 Task: Check the percentage active listings of pond in the last 1 year.
Action: Mouse moved to (1081, 258)
Screenshot: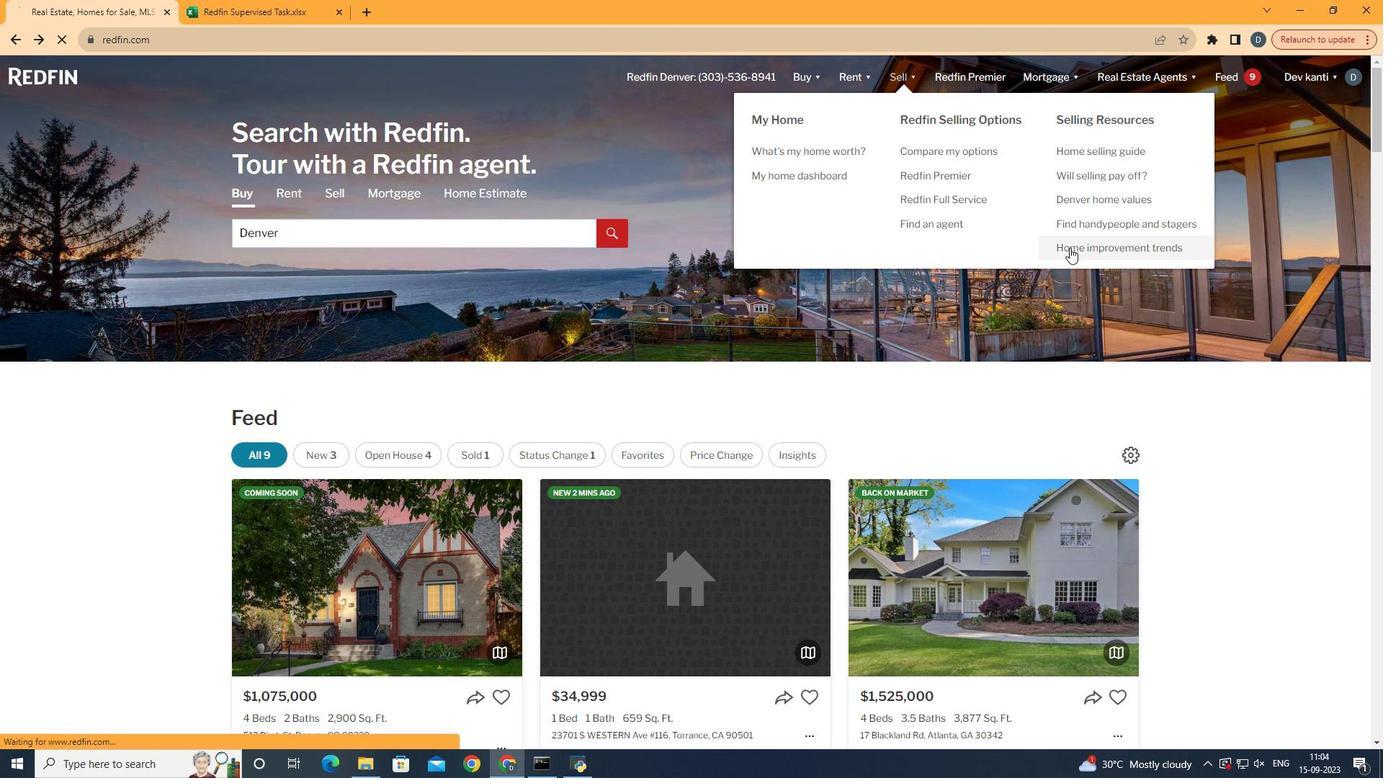 
Action: Mouse pressed left at (1081, 258)
Screenshot: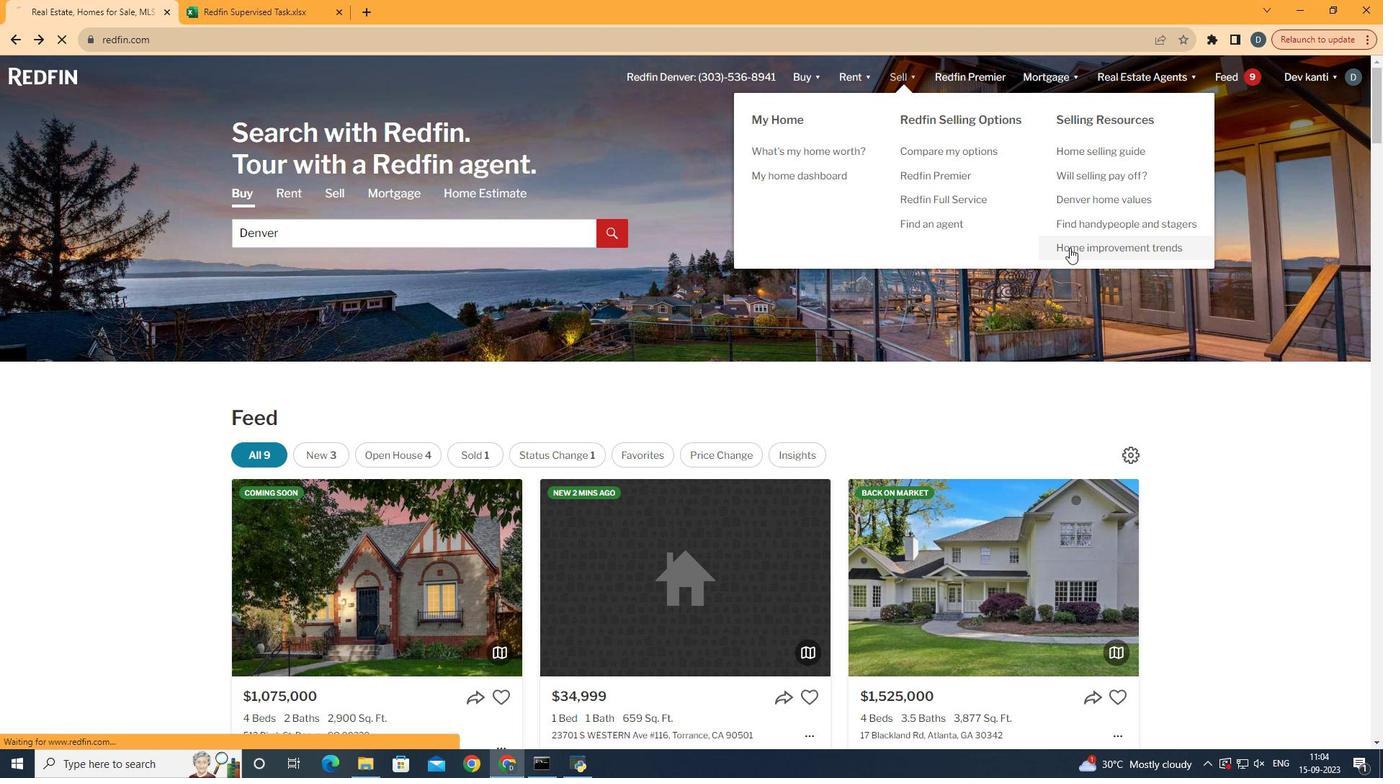 
Action: Mouse moved to (356, 298)
Screenshot: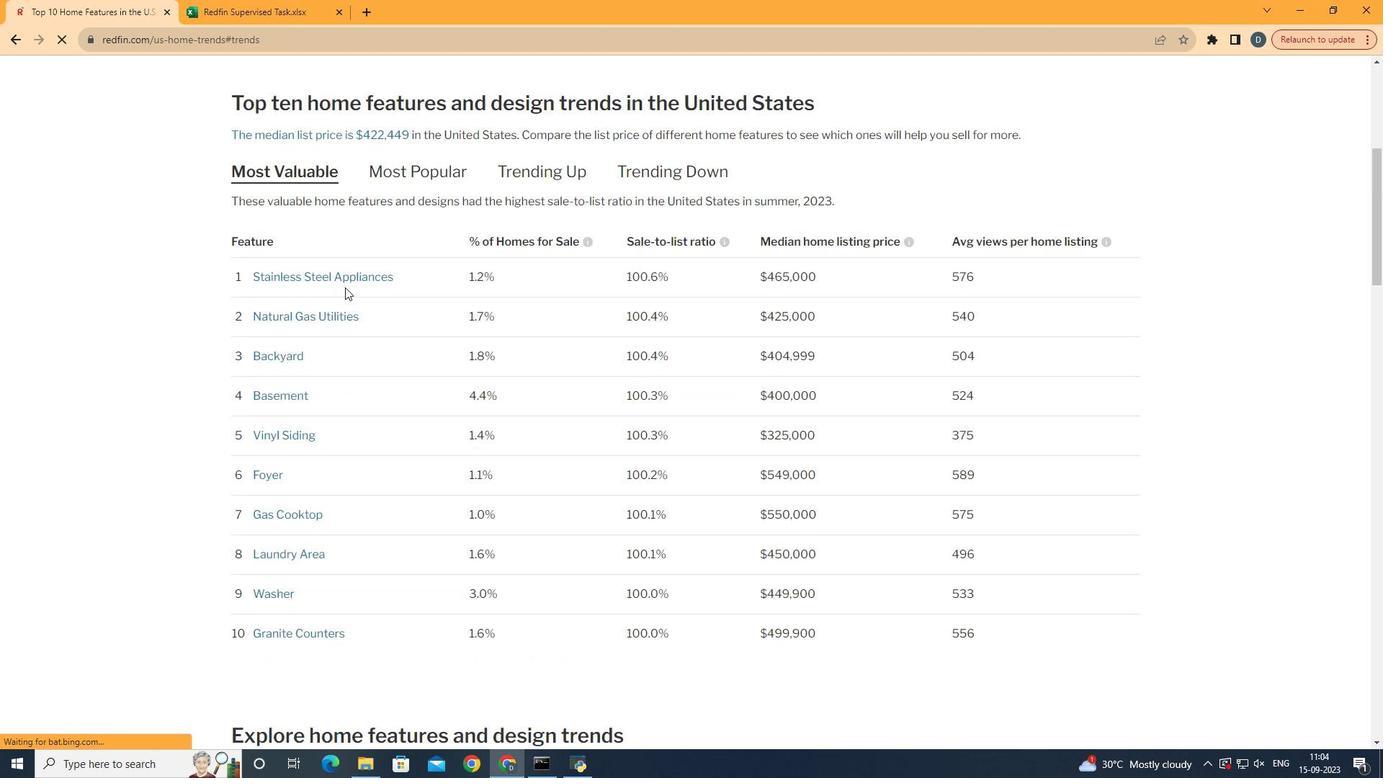 
Action: Mouse pressed left at (356, 298)
Screenshot: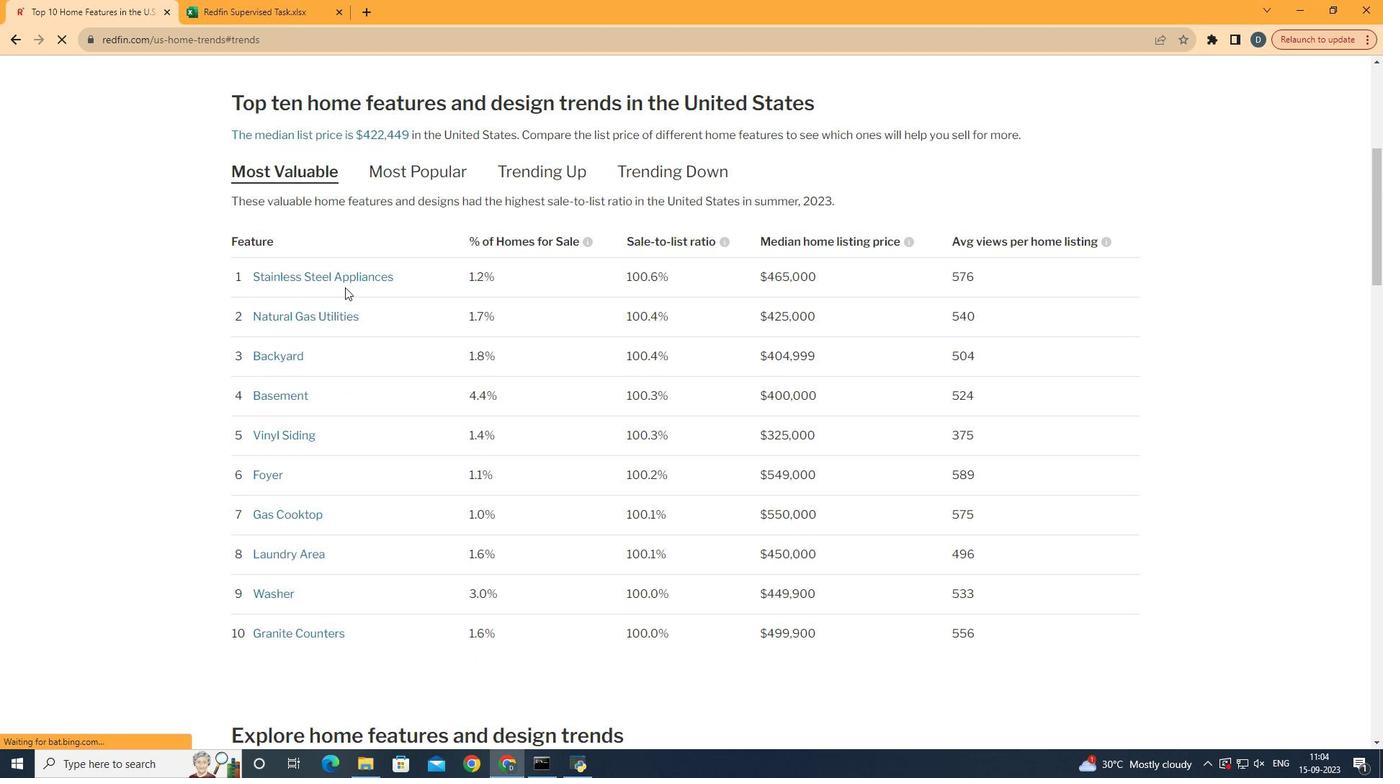 
Action: Mouse moved to (464, 444)
Screenshot: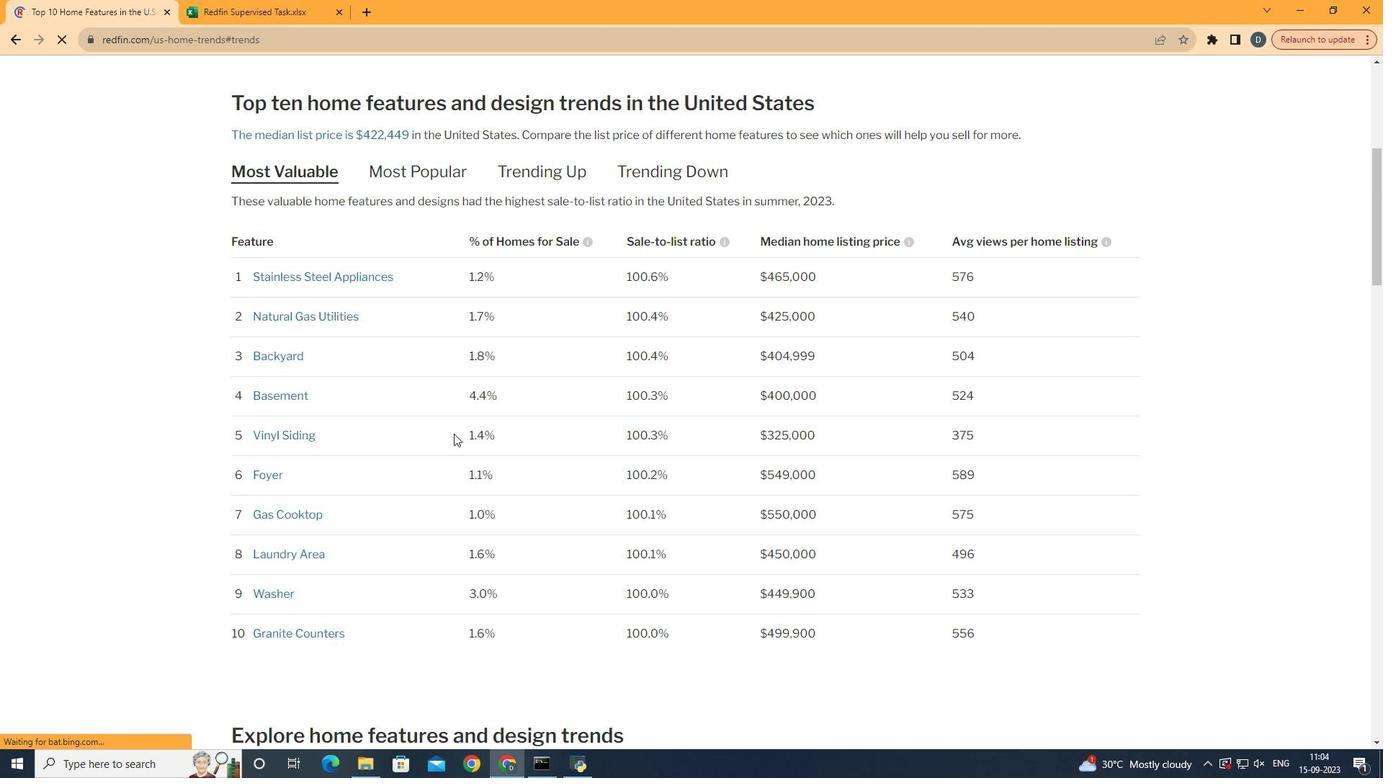 
Action: Mouse scrolled (464, 444) with delta (0, 0)
Screenshot: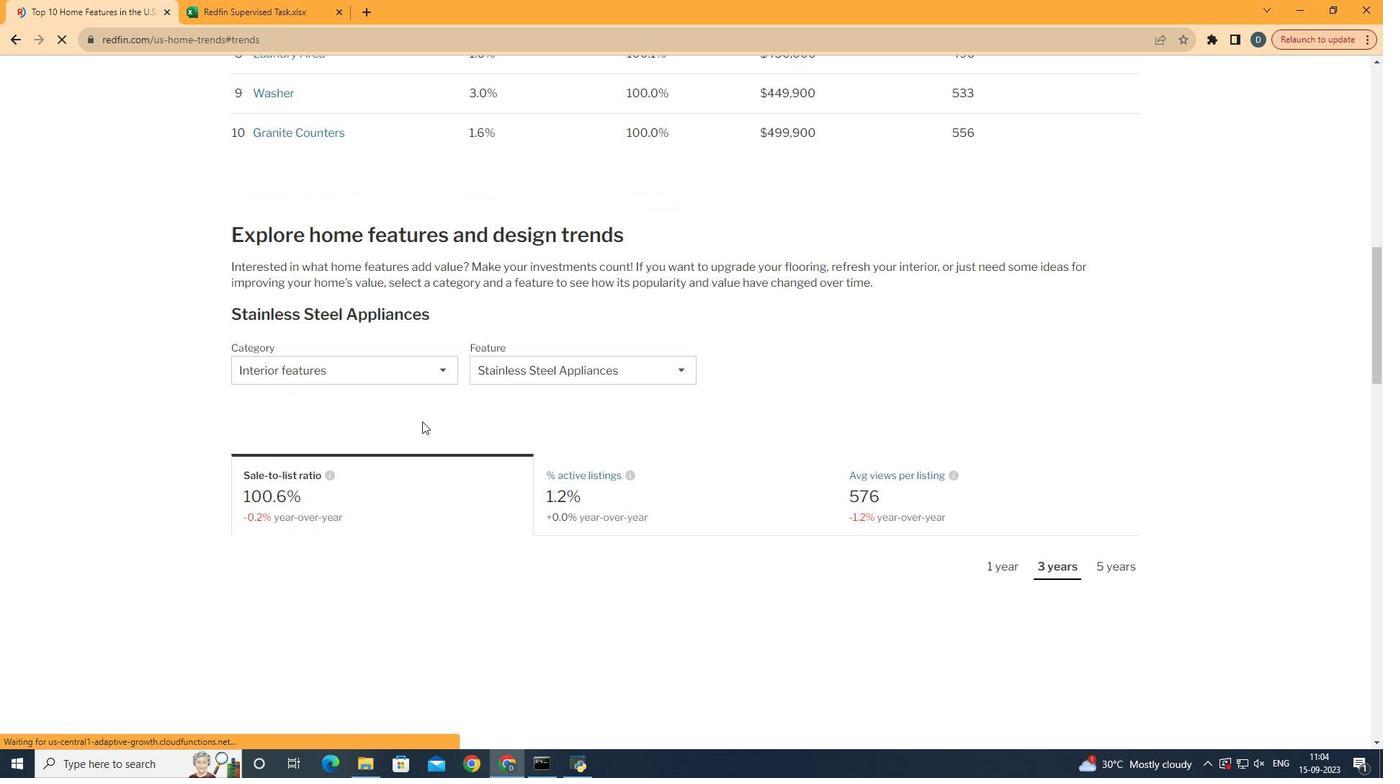 
Action: Mouse scrolled (464, 444) with delta (0, 0)
Screenshot: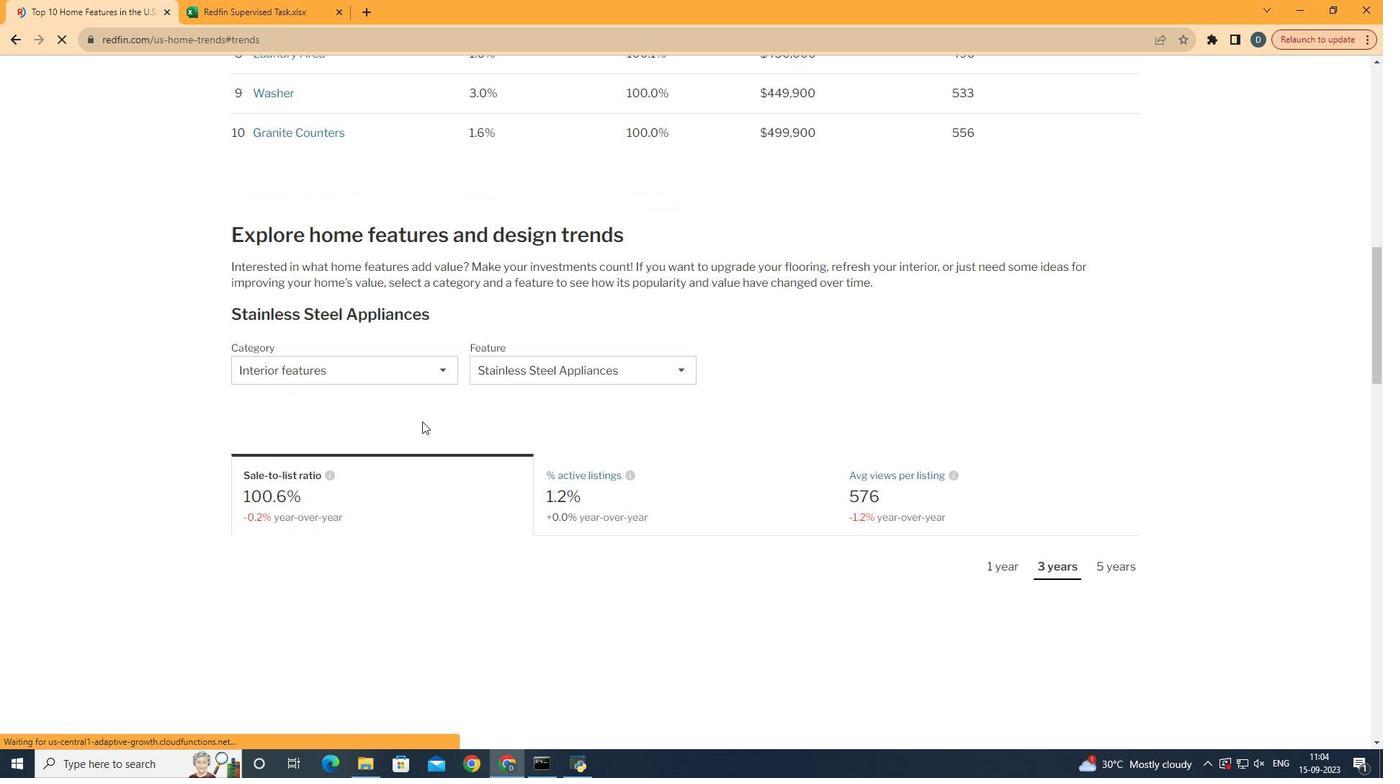 
Action: Mouse moved to (466, 444)
Screenshot: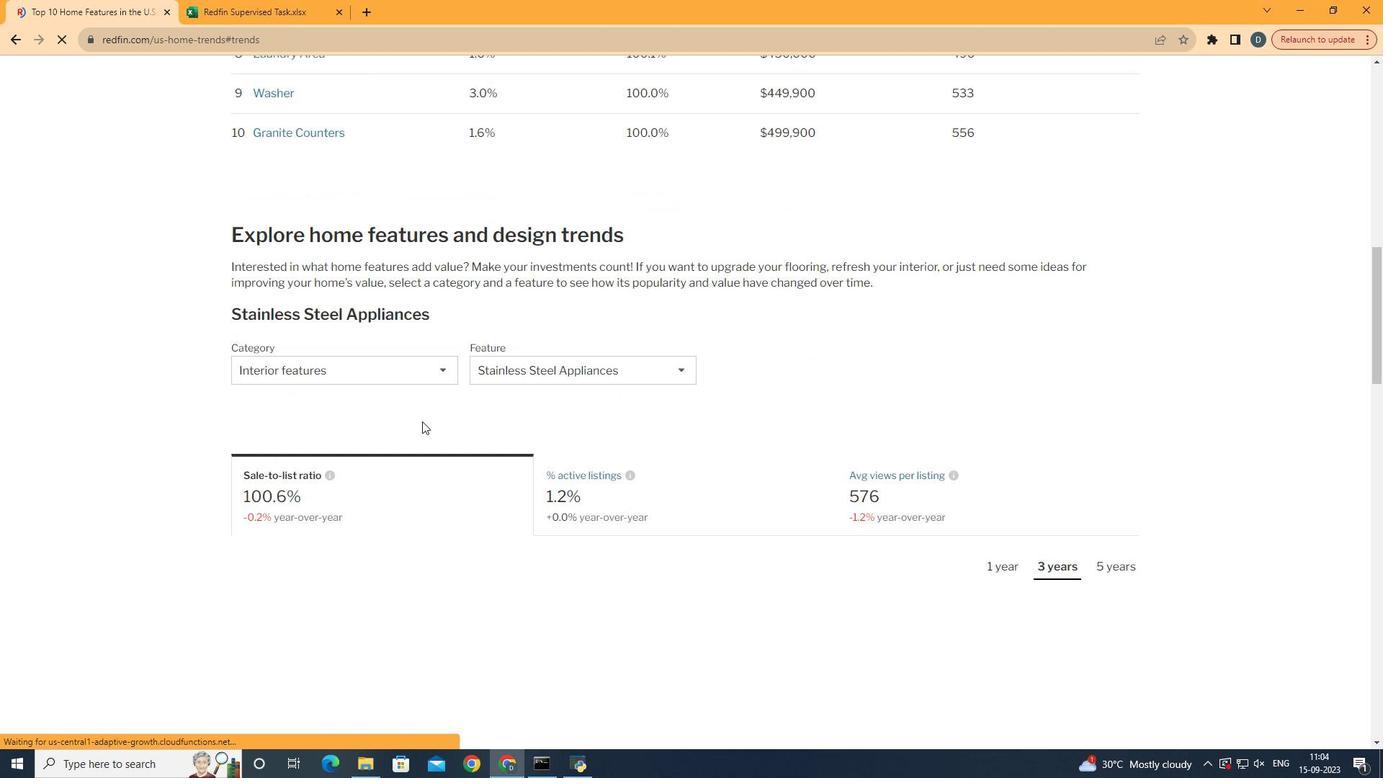 
Action: Mouse scrolled (466, 444) with delta (0, 0)
Screenshot: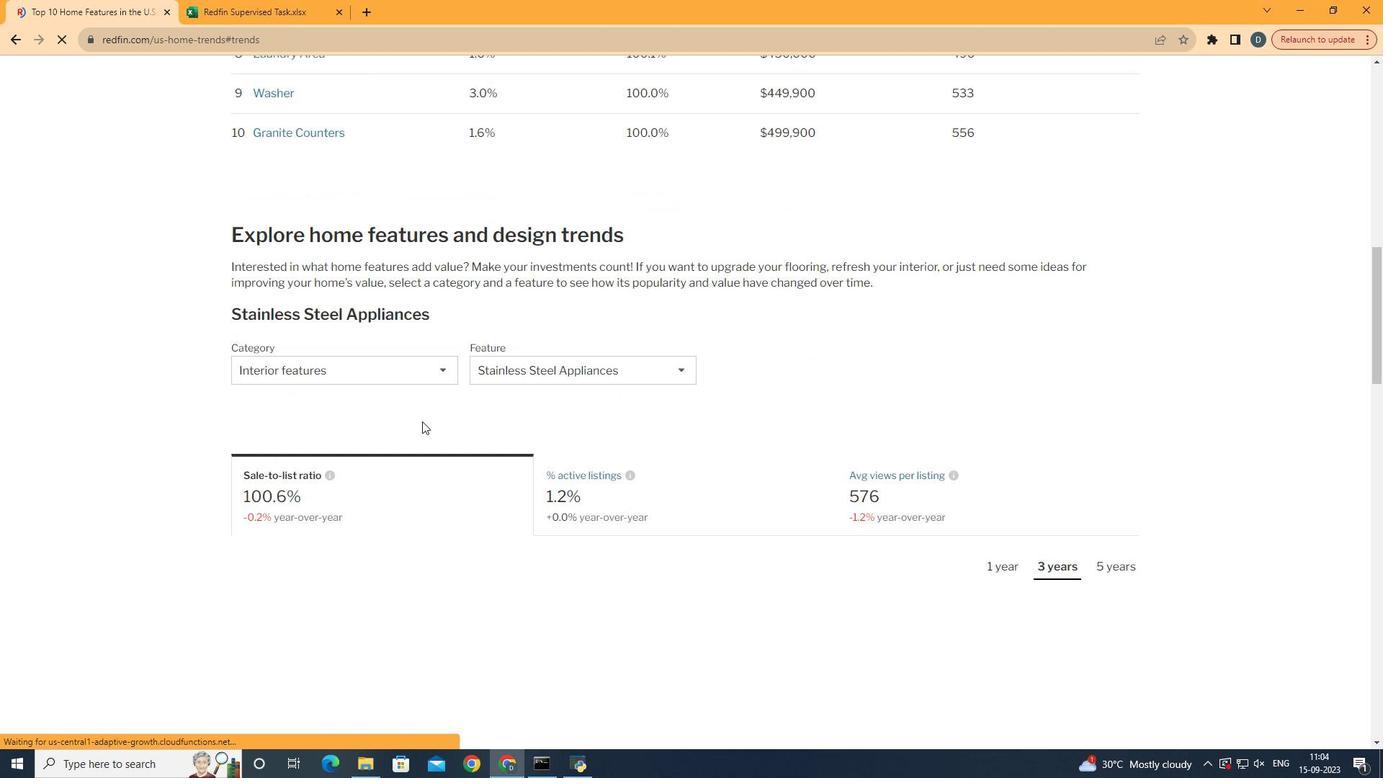 
Action: Mouse moved to (466, 444)
Screenshot: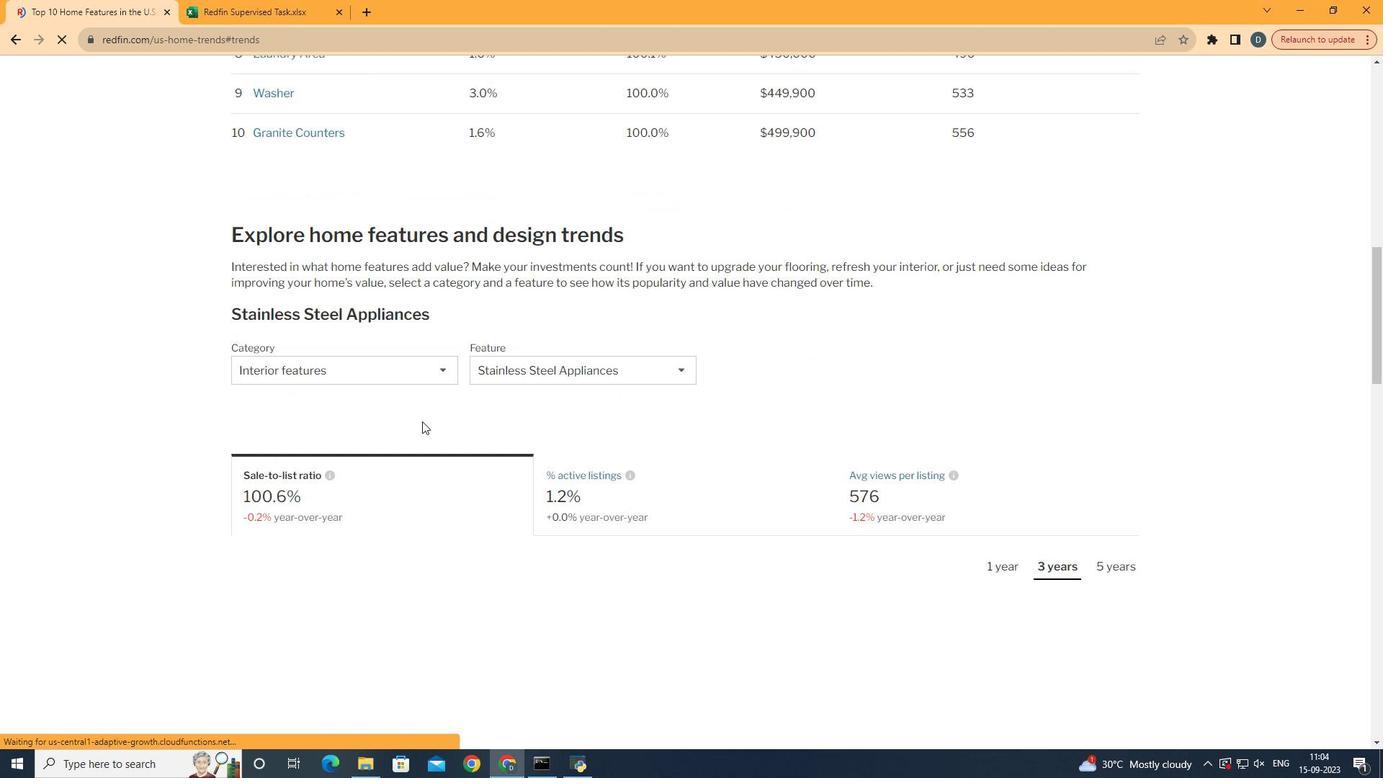 
Action: Mouse scrolled (466, 444) with delta (0, 0)
Screenshot: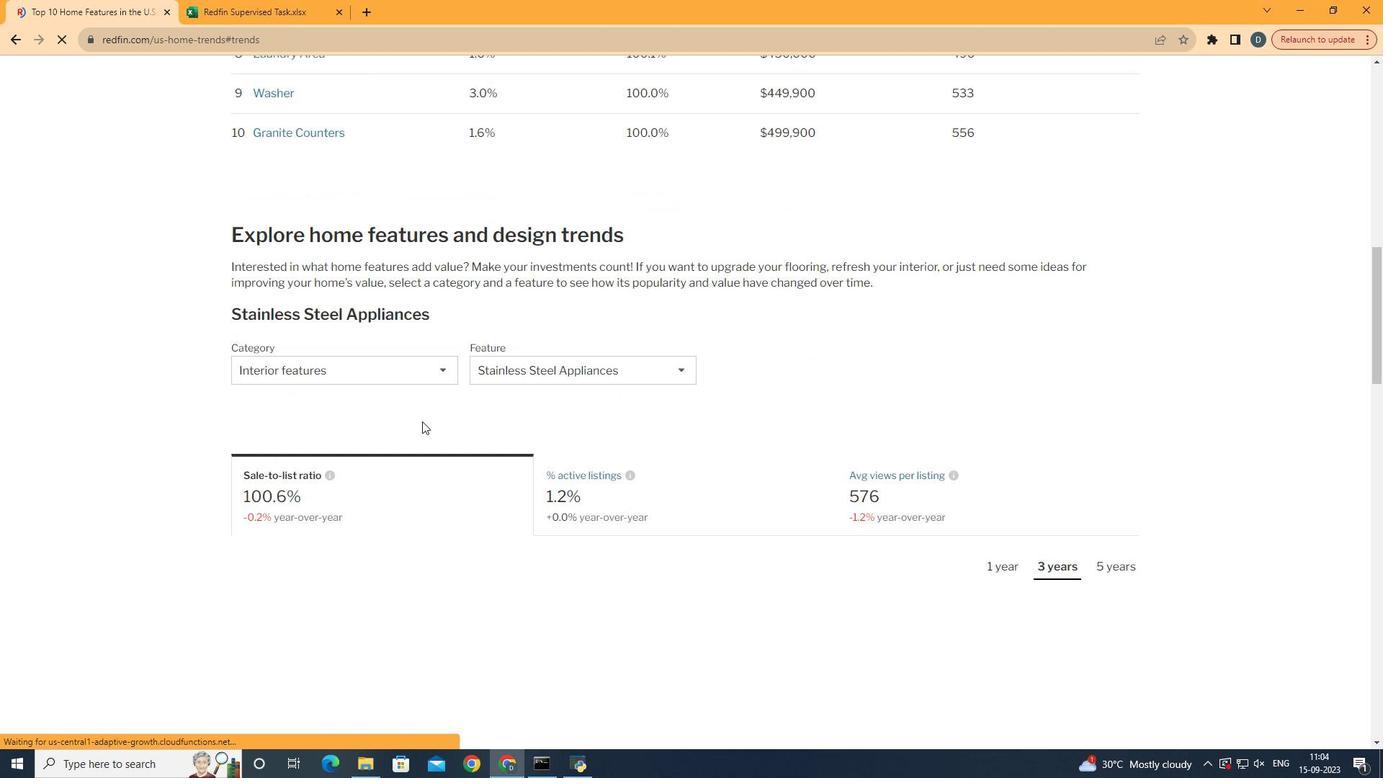 
Action: Mouse scrolled (466, 444) with delta (0, 0)
Screenshot: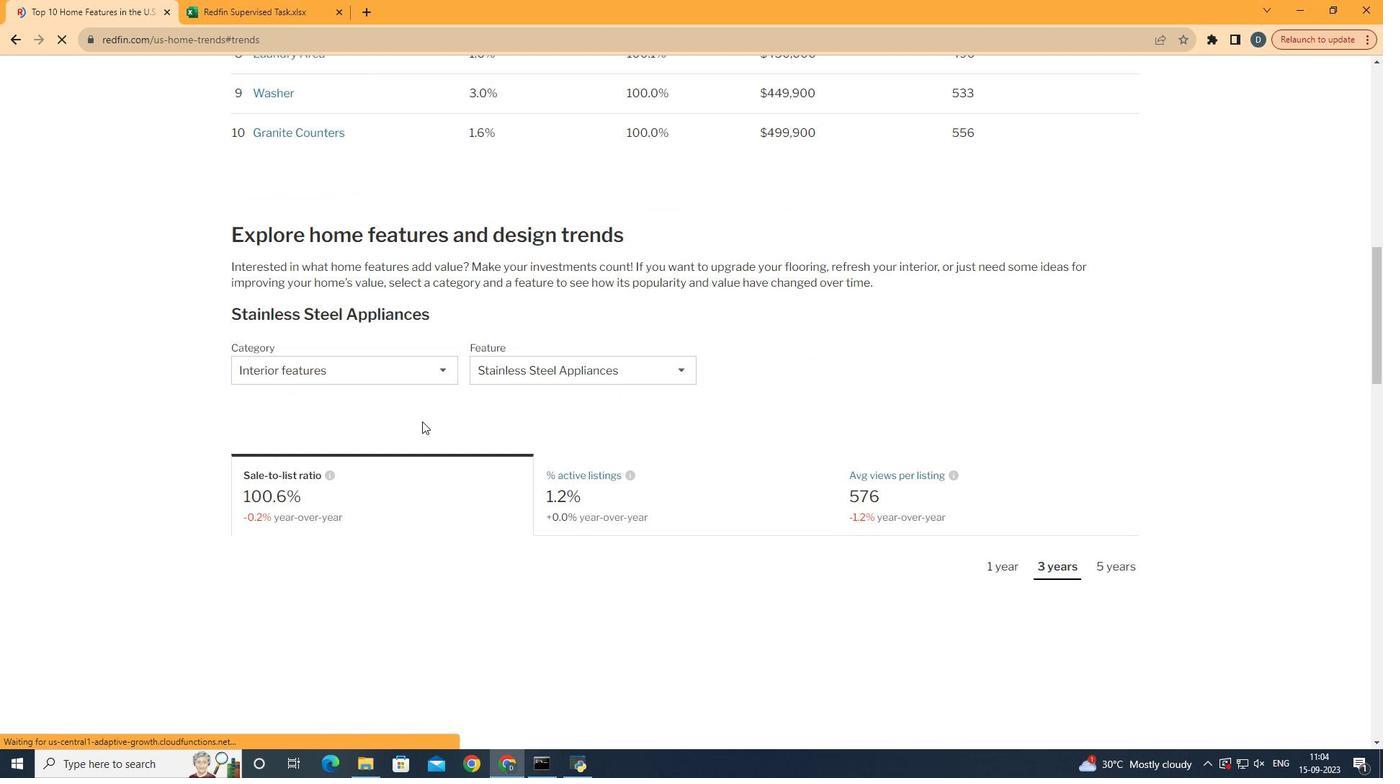 
Action: Mouse scrolled (466, 444) with delta (0, 0)
Screenshot: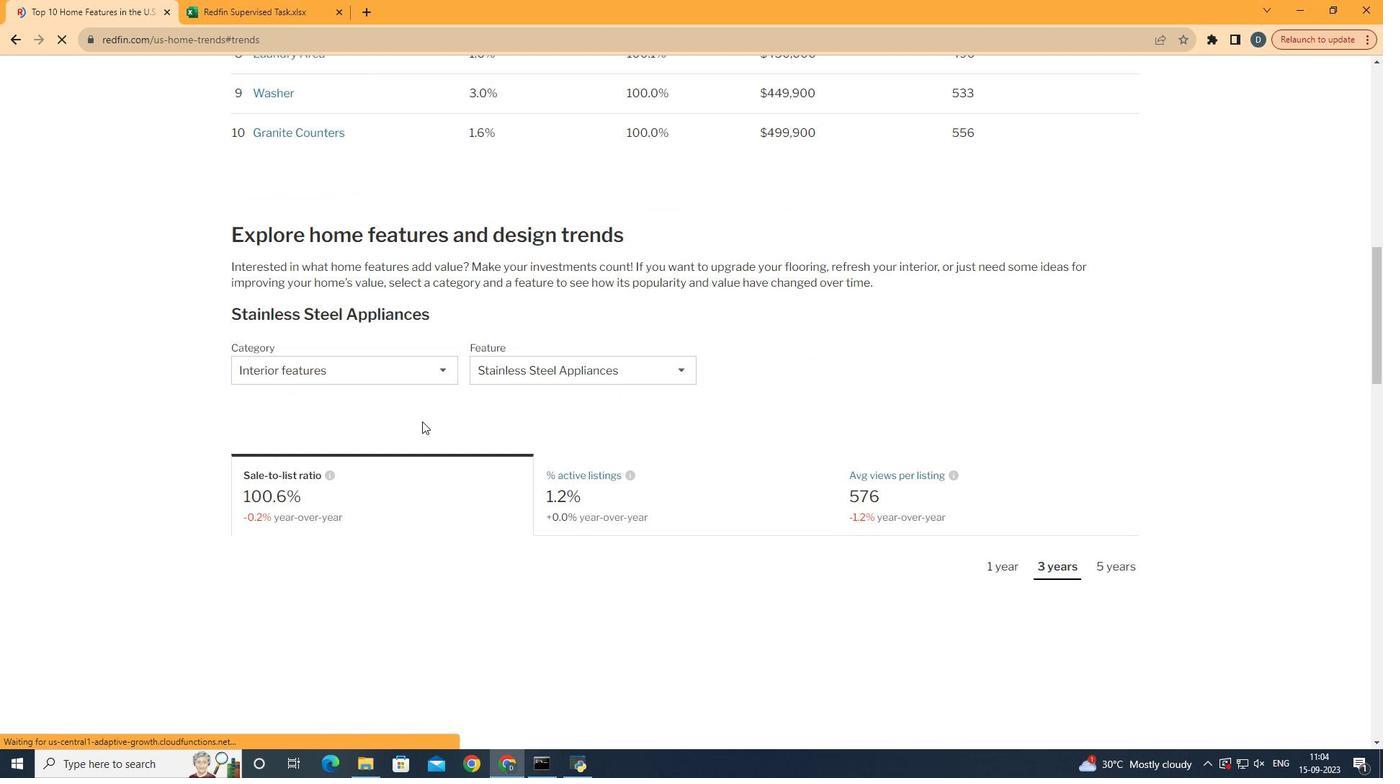 
Action: Mouse scrolled (466, 444) with delta (0, 0)
Screenshot: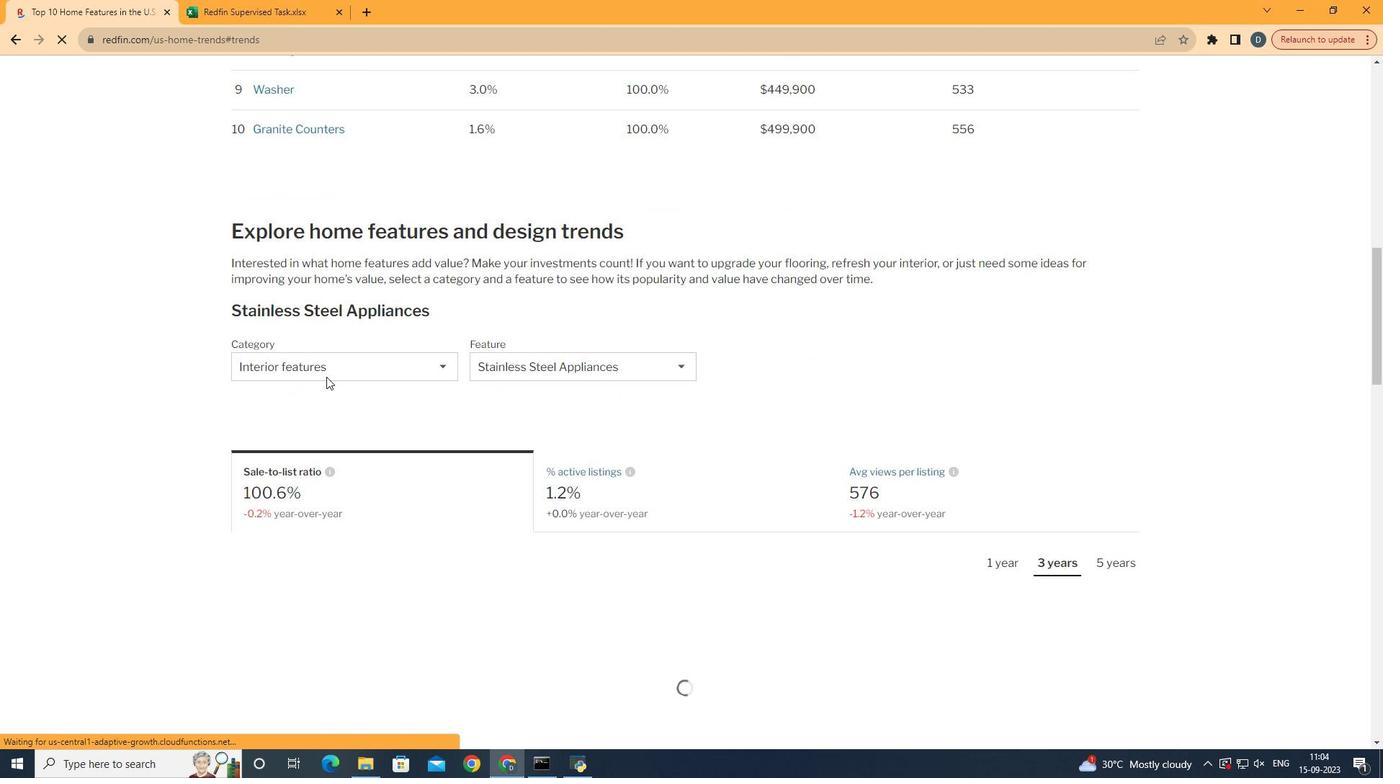 
Action: Mouse moved to (339, 382)
Screenshot: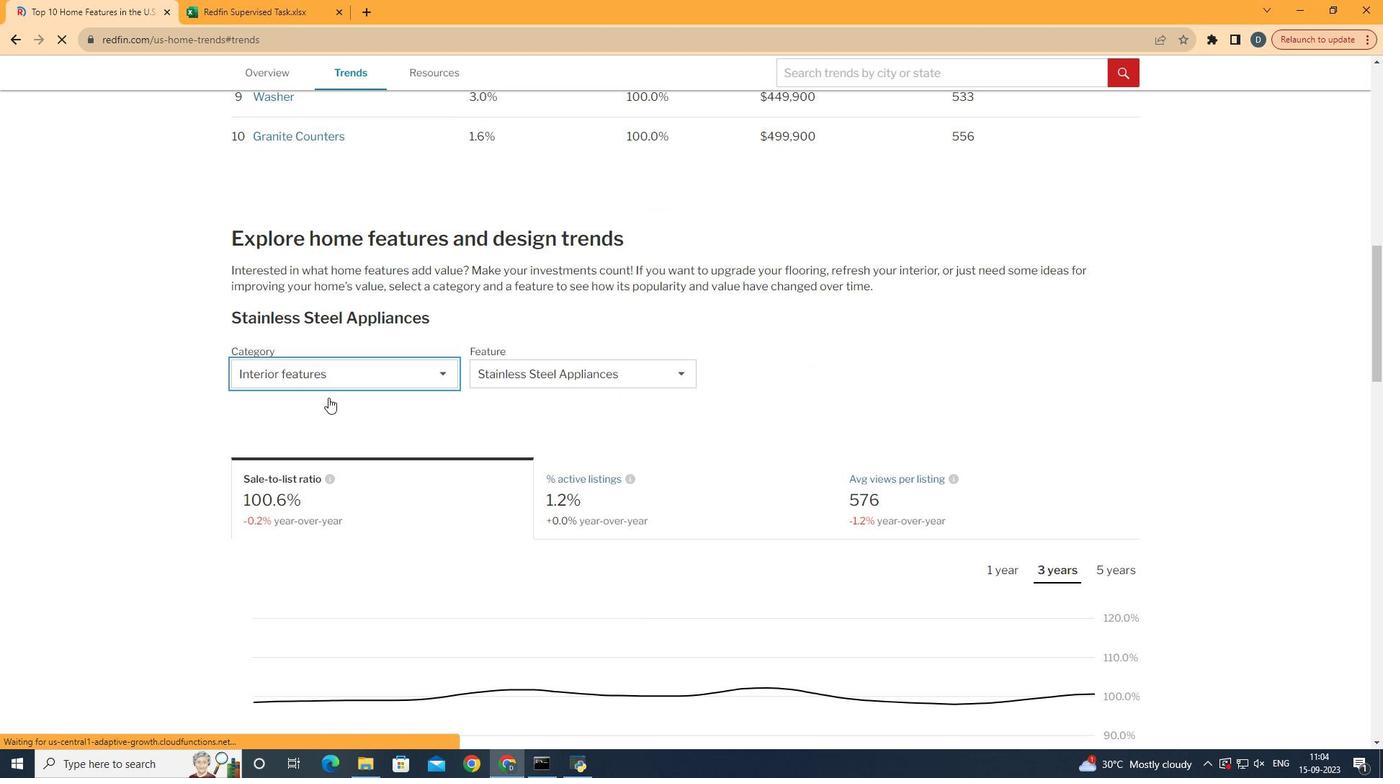 
Action: Mouse pressed left at (339, 382)
Screenshot: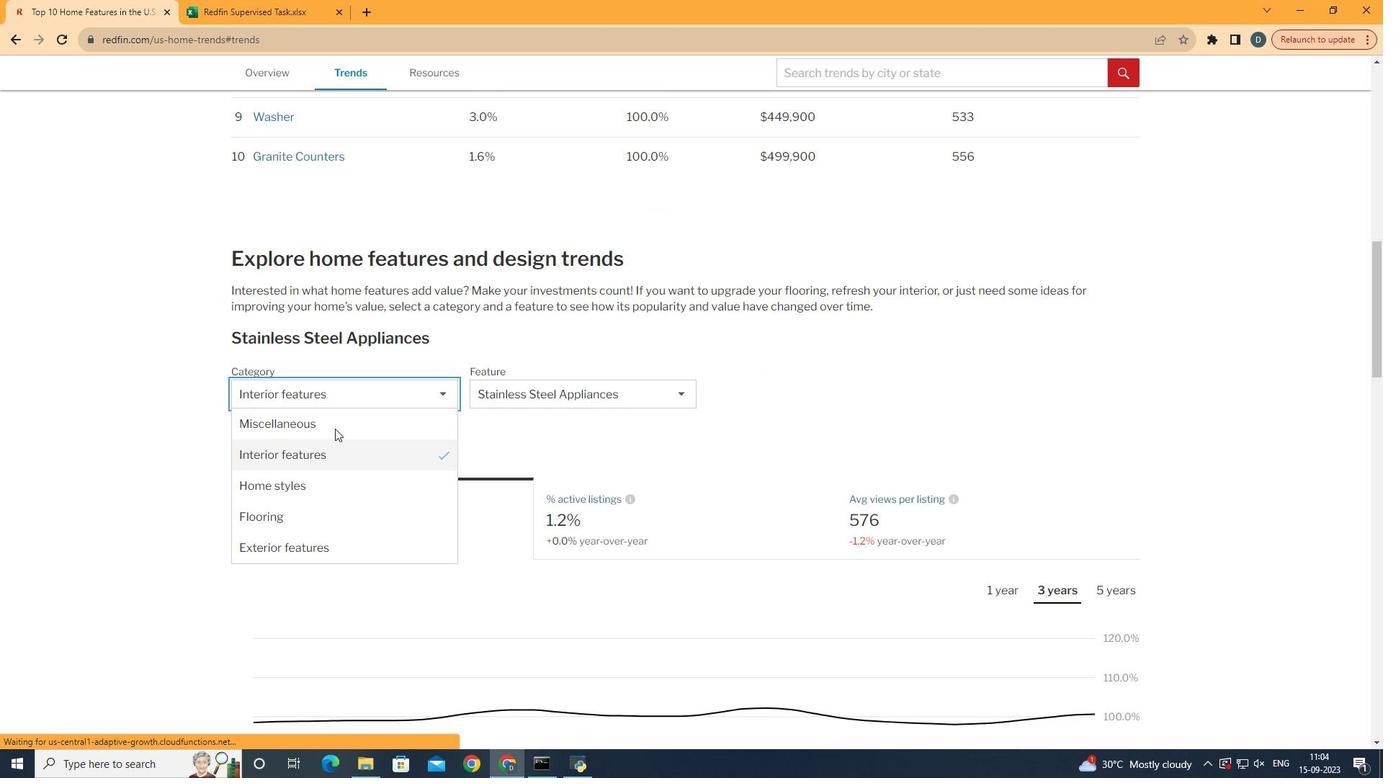 
Action: Mouse moved to (390, 543)
Screenshot: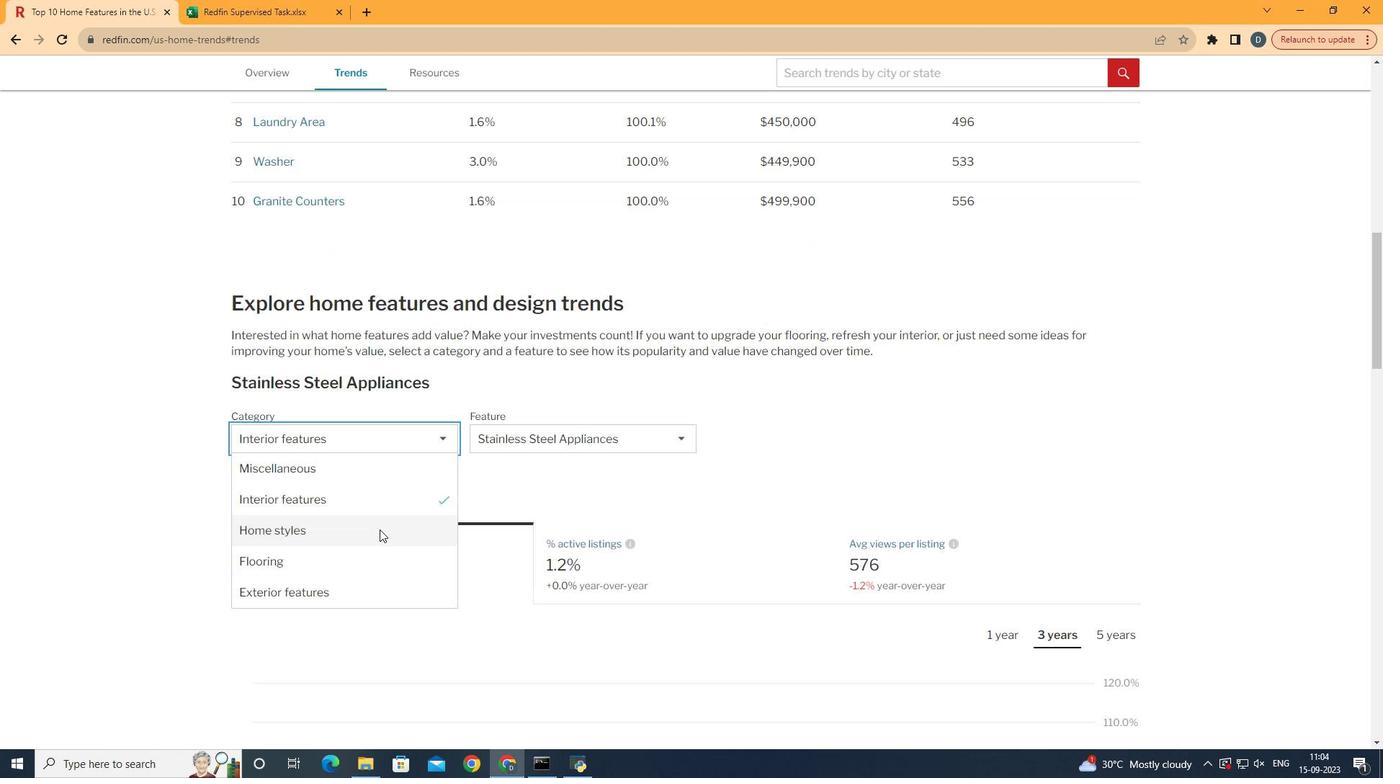 
Action: Mouse scrolled (390, 542) with delta (0, 0)
Screenshot: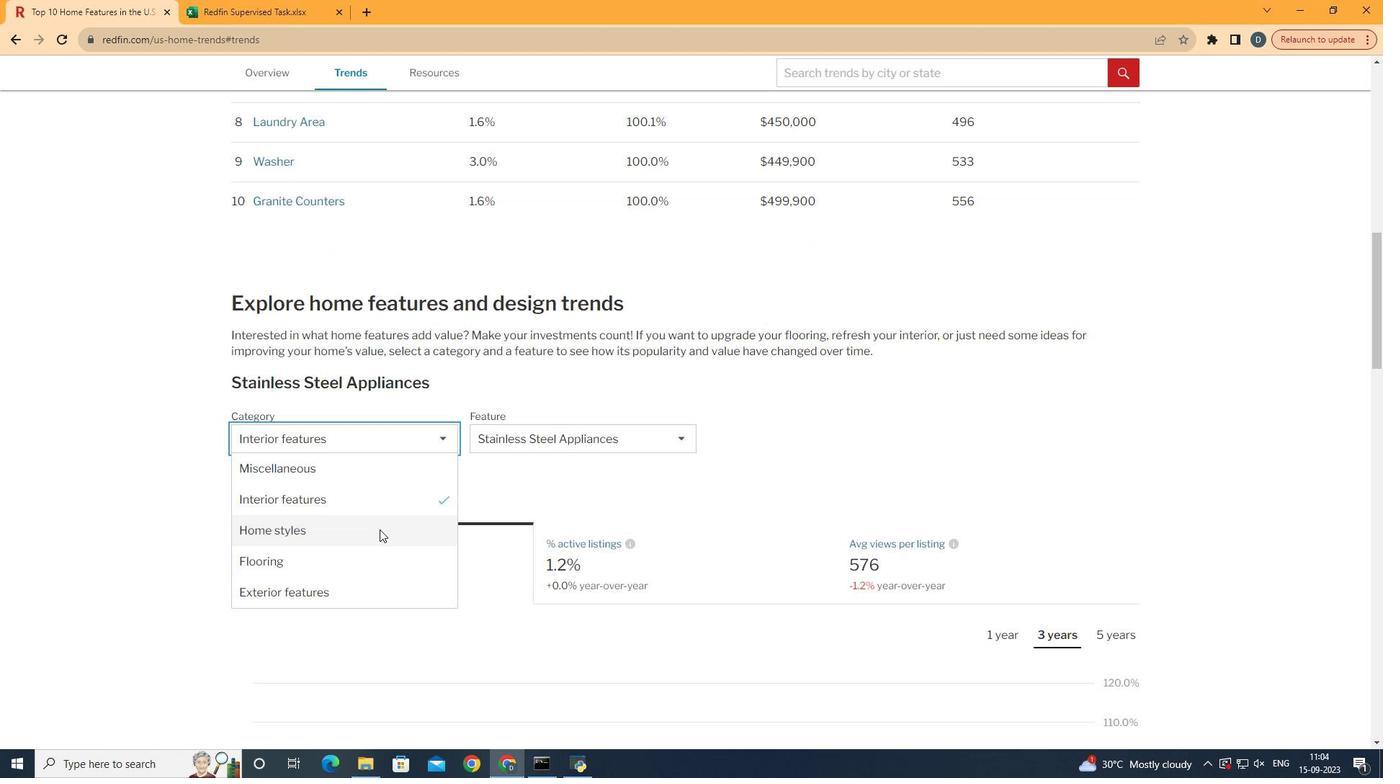 
Action: Mouse scrolled (390, 542) with delta (0, 0)
Screenshot: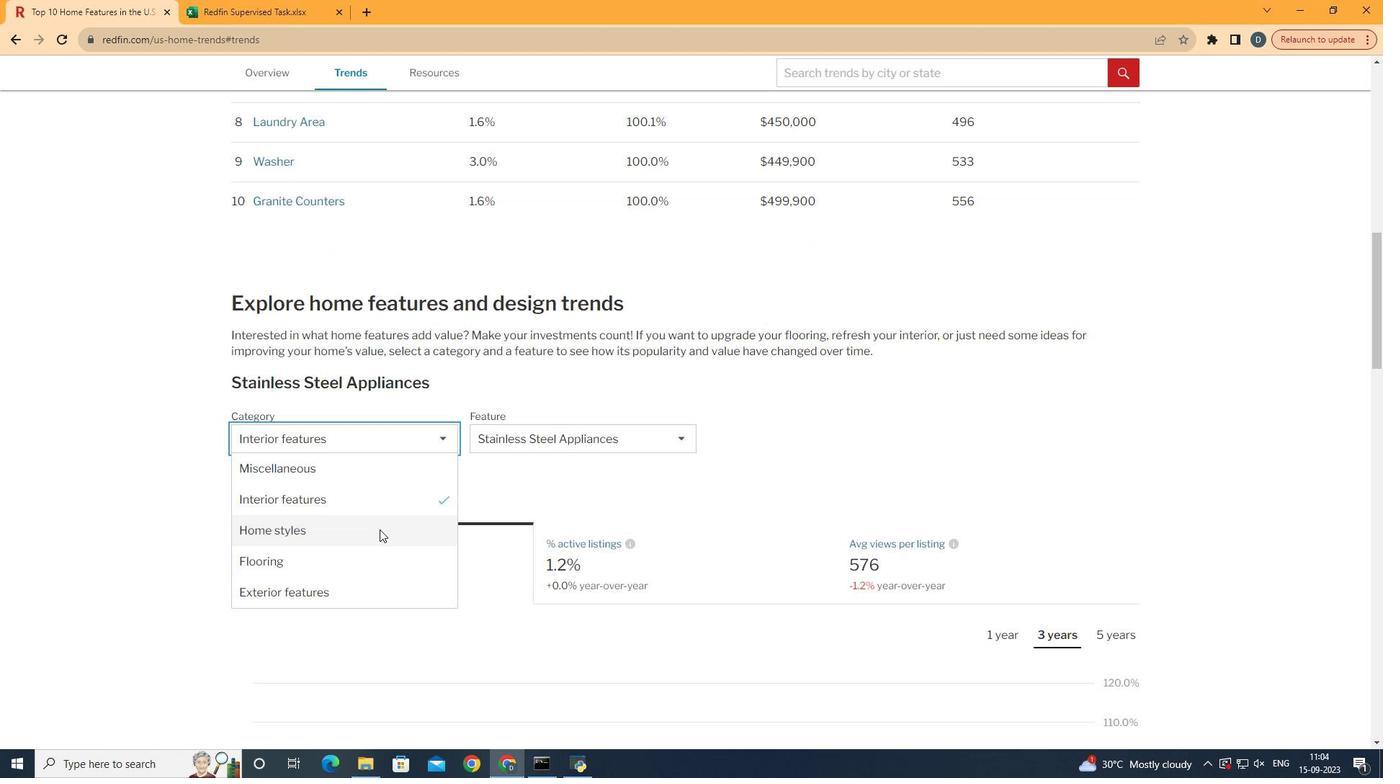 
Action: Mouse scrolled (390, 542) with delta (0, 0)
Screenshot: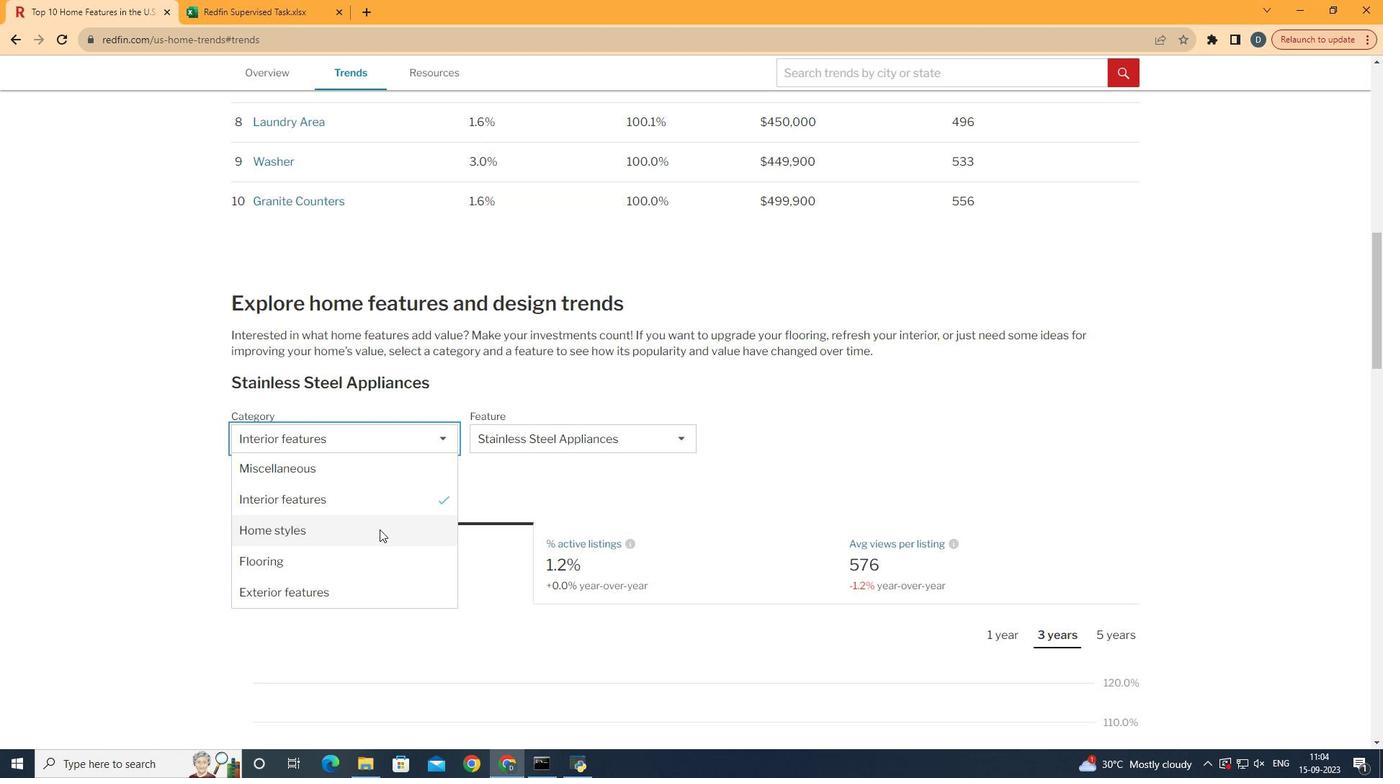 
Action: Mouse scrolled (390, 542) with delta (0, 0)
Screenshot: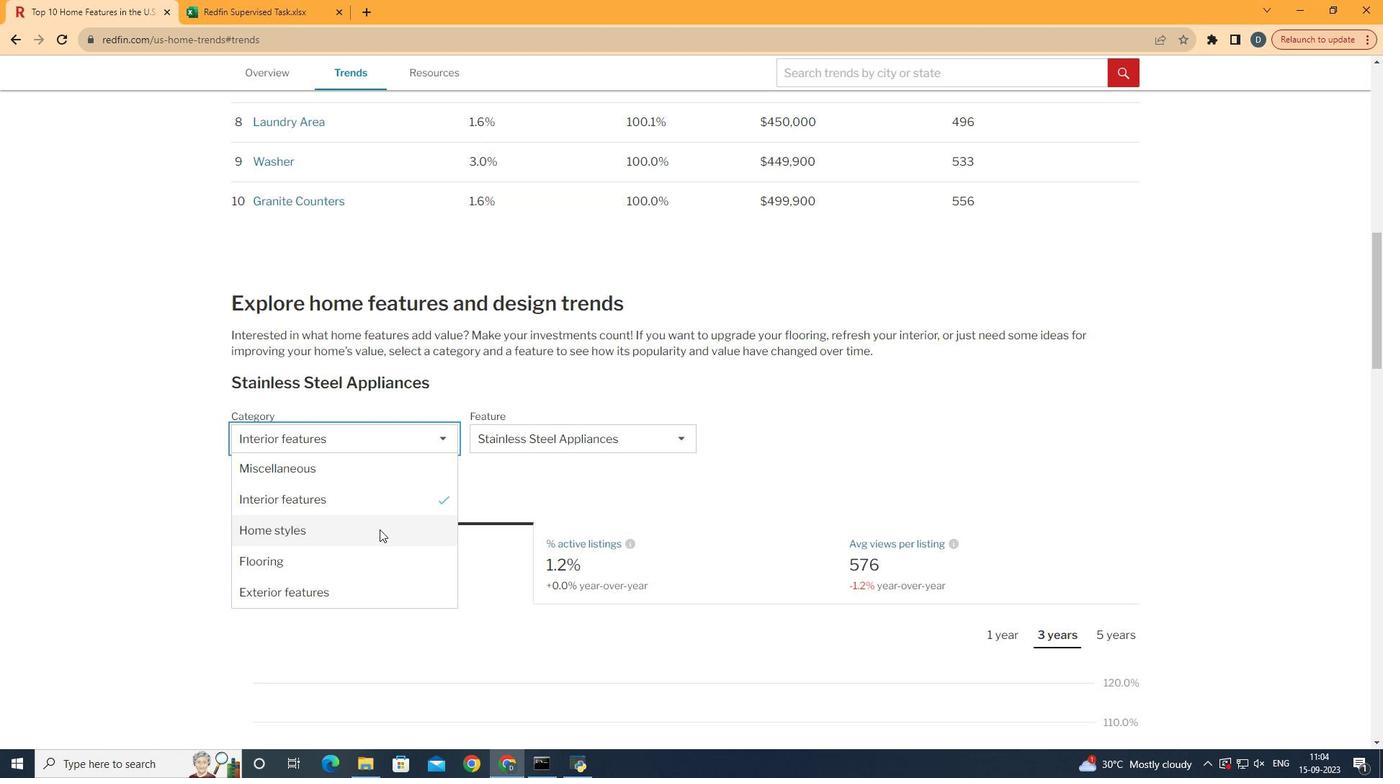 
Action: Mouse scrolled (390, 542) with delta (0, 0)
Screenshot: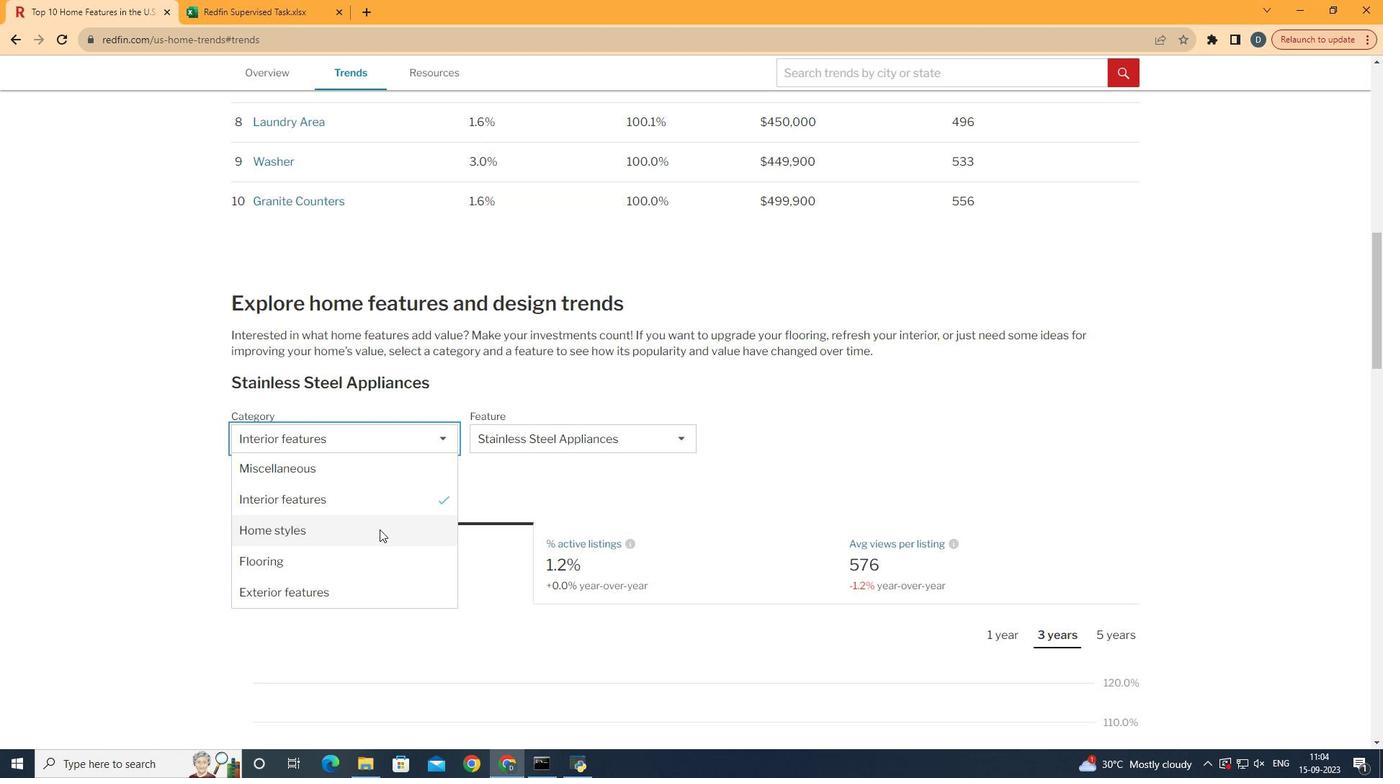 
Action: Mouse scrolled (390, 542) with delta (0, 0)
Screenshot: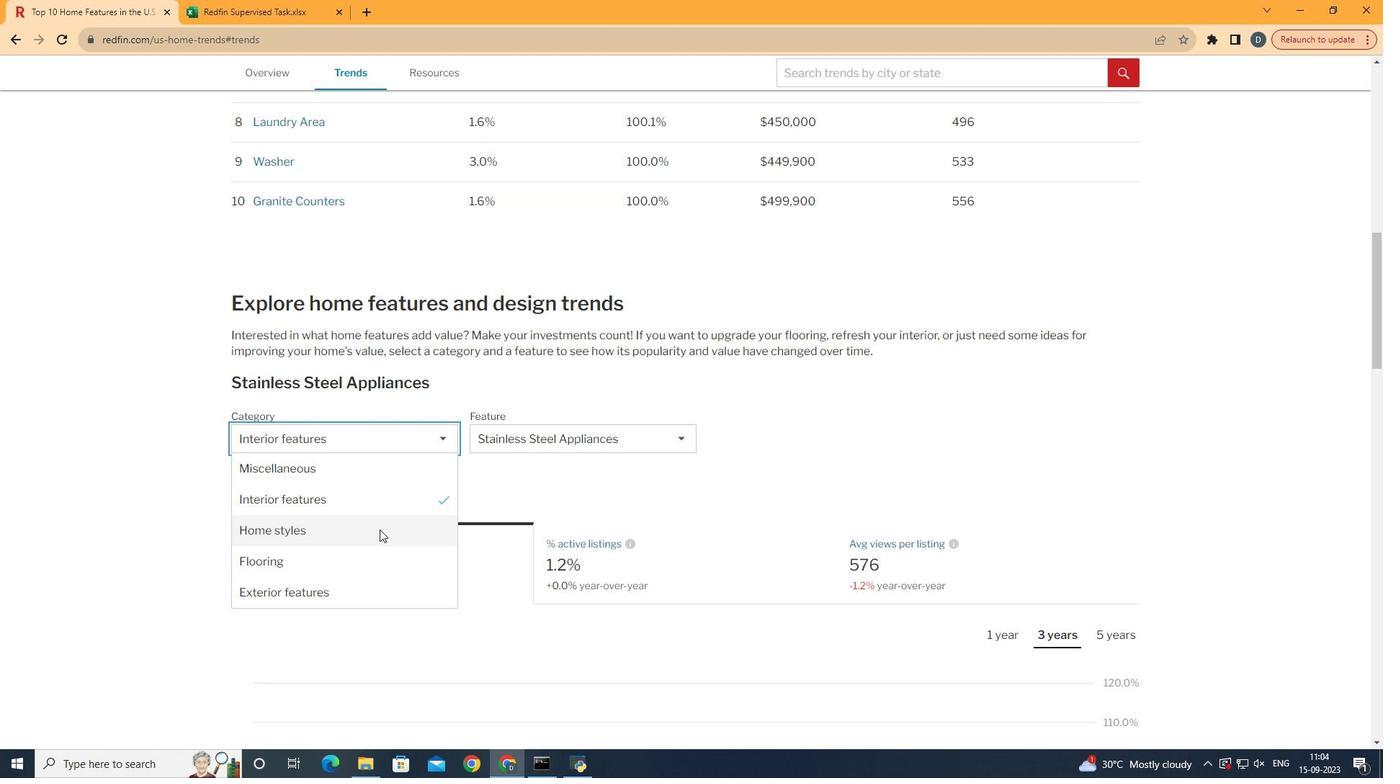 
Action: Mouse moved to (383, 593)
Screenshot: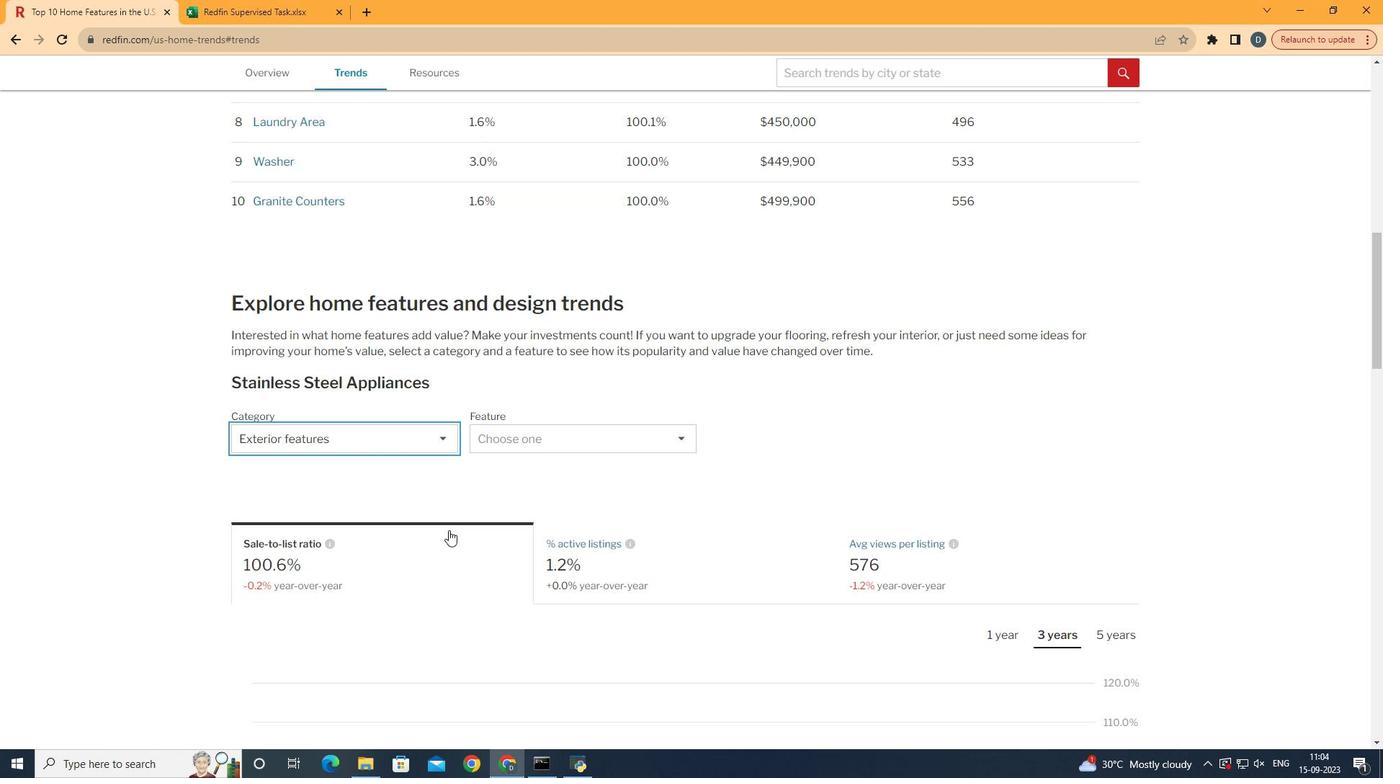 
Action: Mouse pressed left at (383, 593)
Screenshot: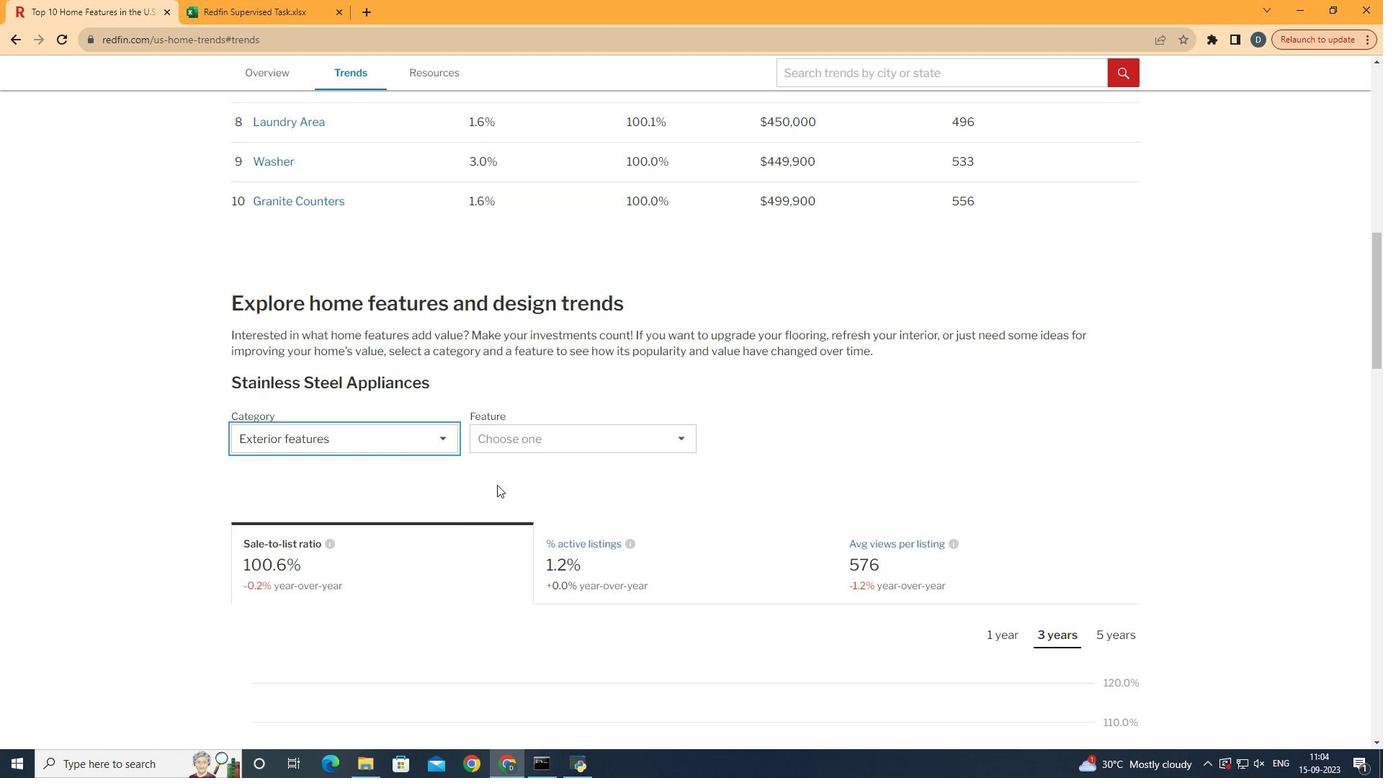 
Action: Mouse moved to (573, 450)
Screenshot: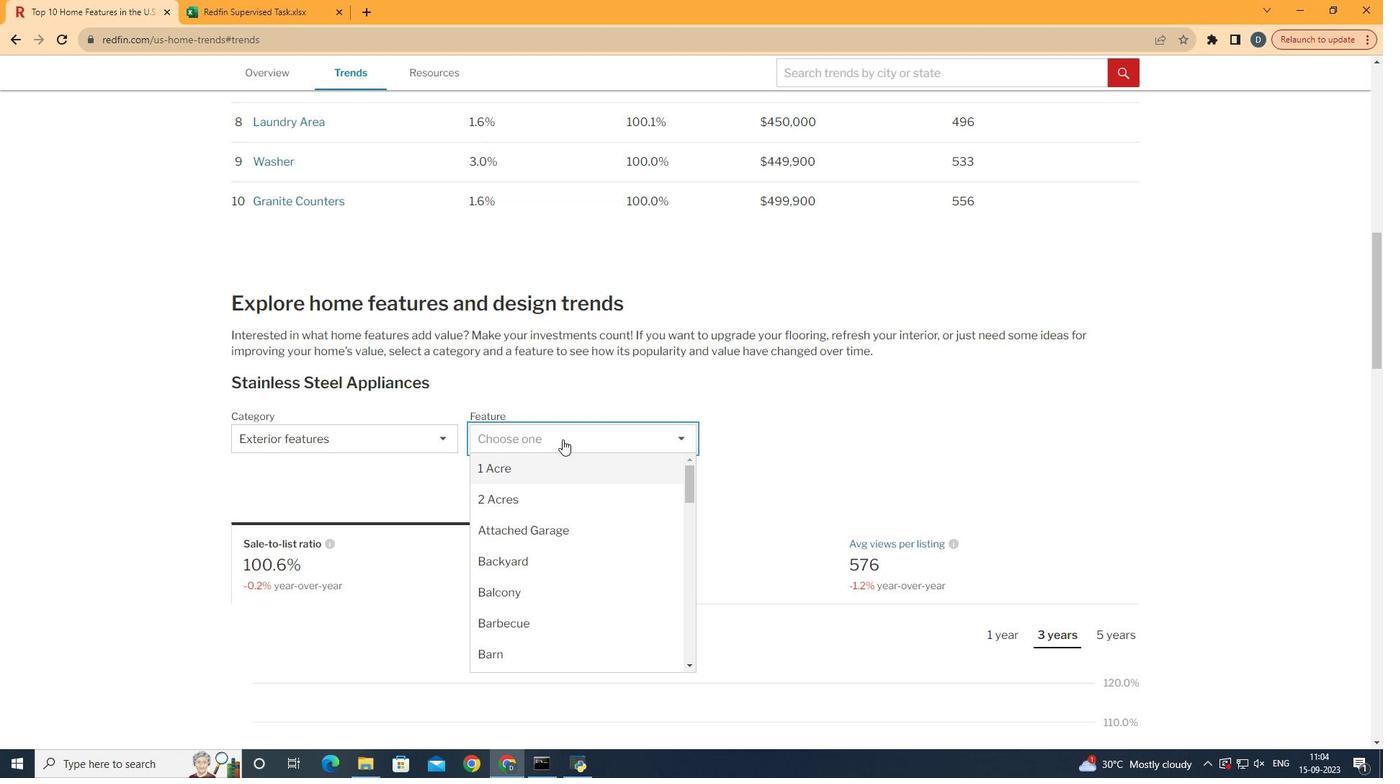 
Action: Mouse pressed left at (573, 450)
Screenshot: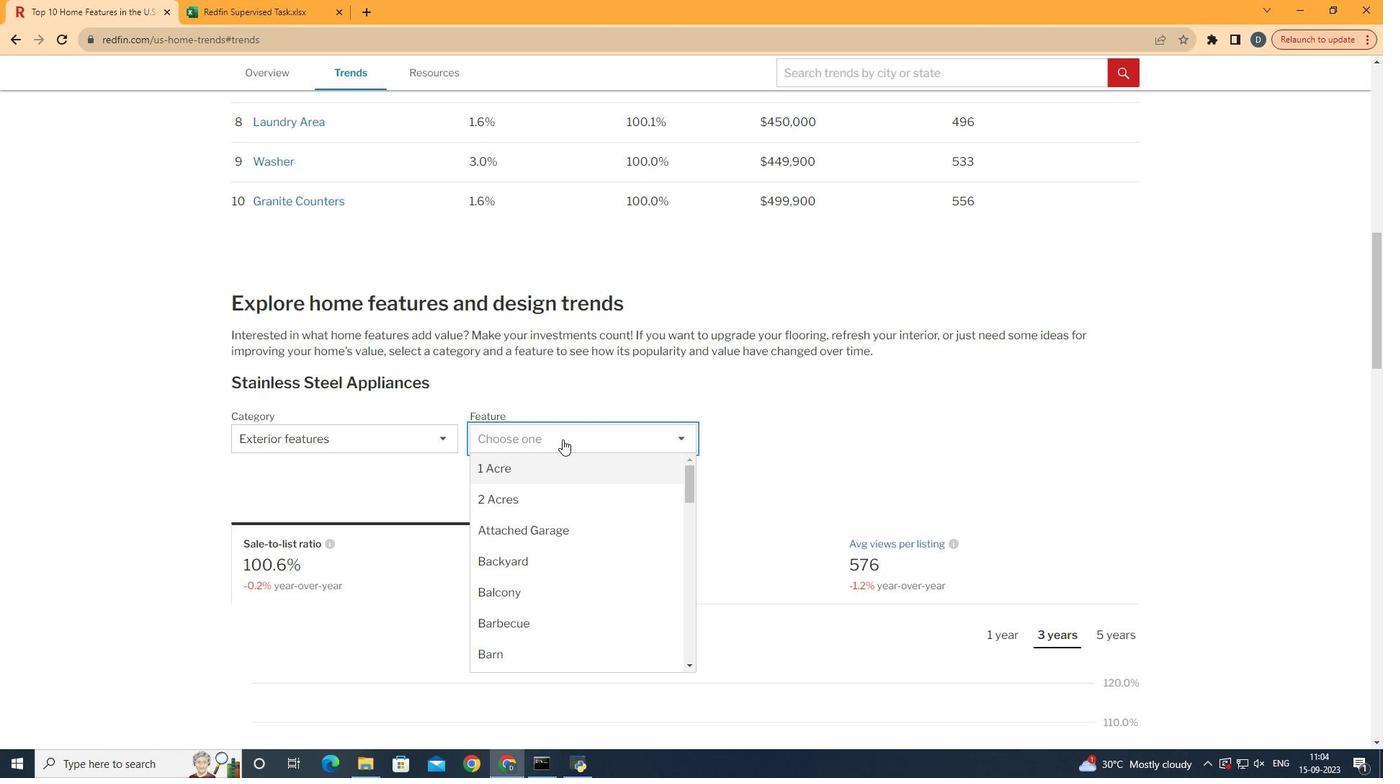 
Action: Mouse moved to (588, 524)
Screenshot: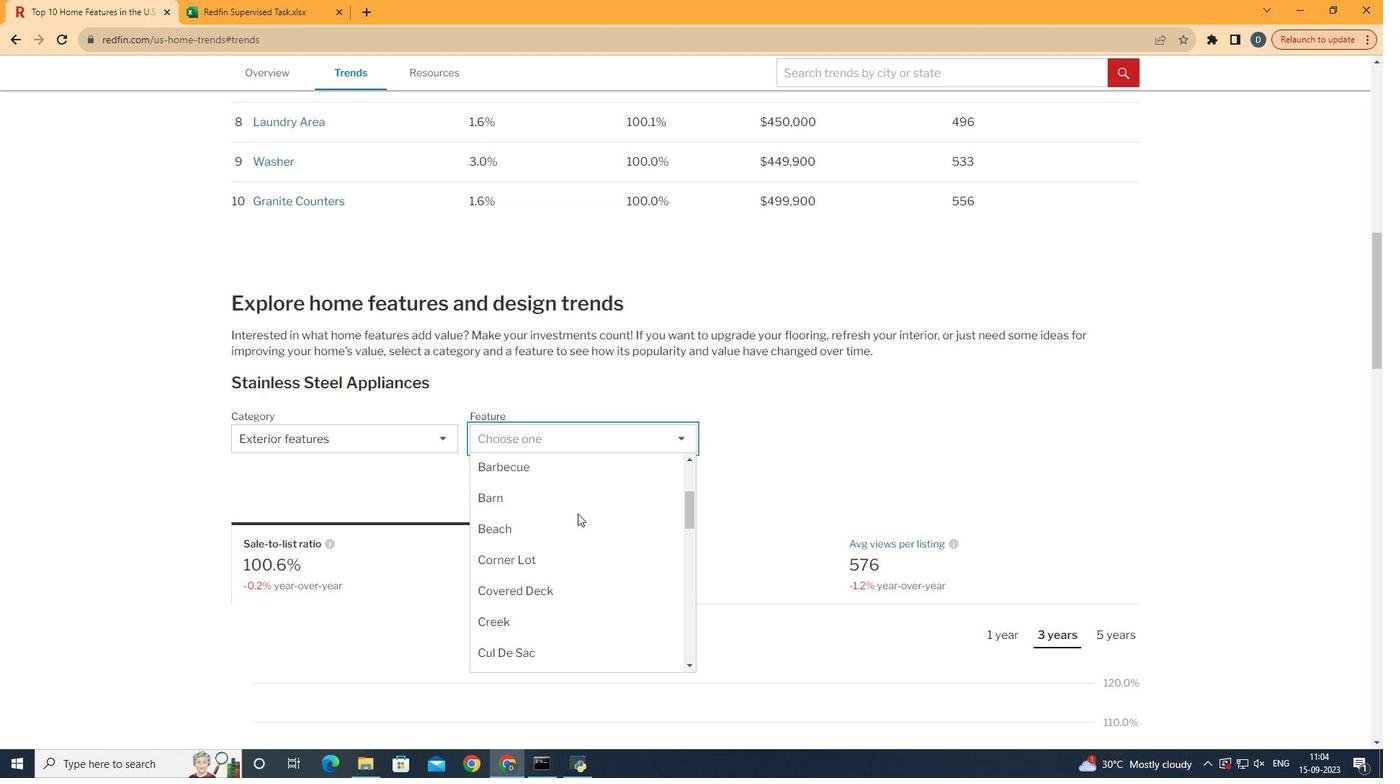 
Action: Mouse scrolled (588, 524) with delta (0, 0)
Screenshot: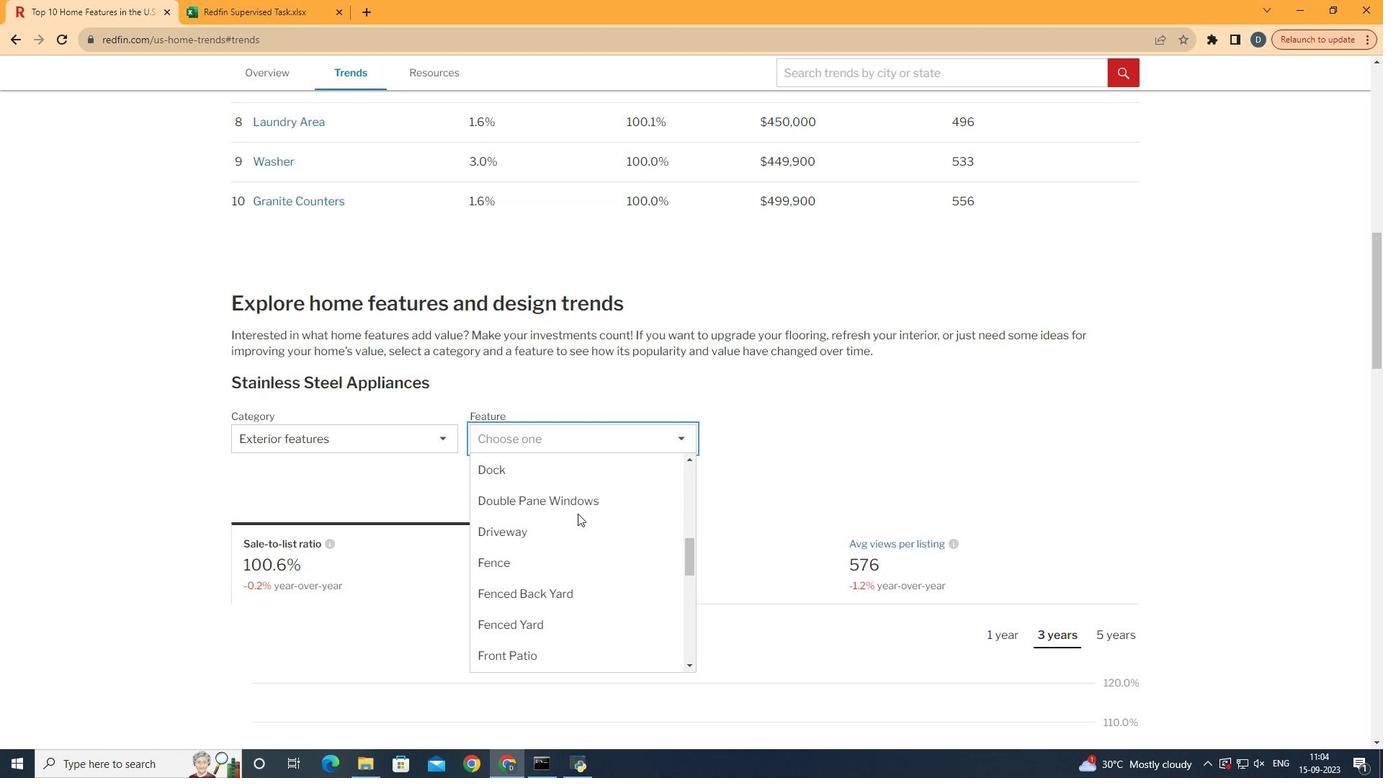 
Action: Mouse scrolled (588, 524) with delta (0, 0)
Screenshot: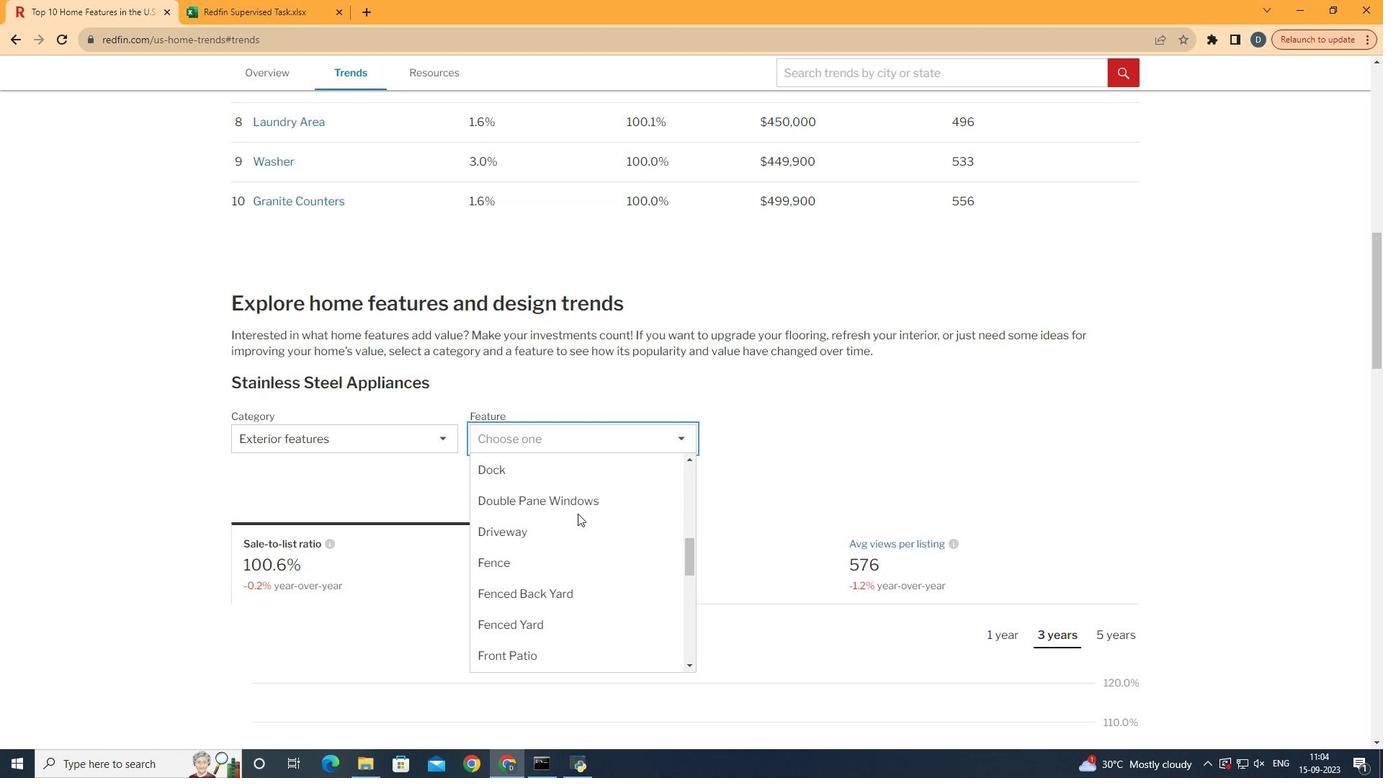 
Action: Mouse scrolled (588, 524) with delta (0, 0)
Screenshot: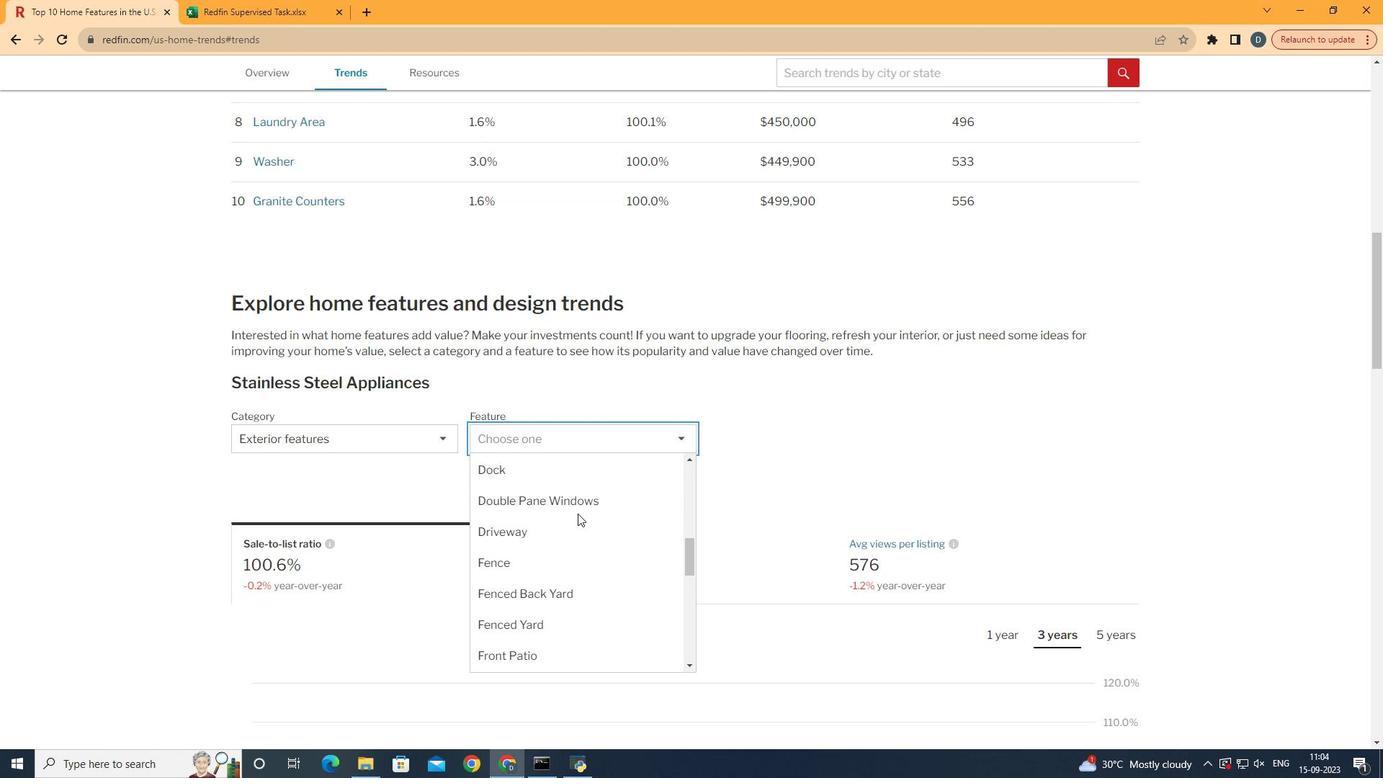 
Action: Mouse scrolled (588, 524) with delta (0, 0)
Screenshot: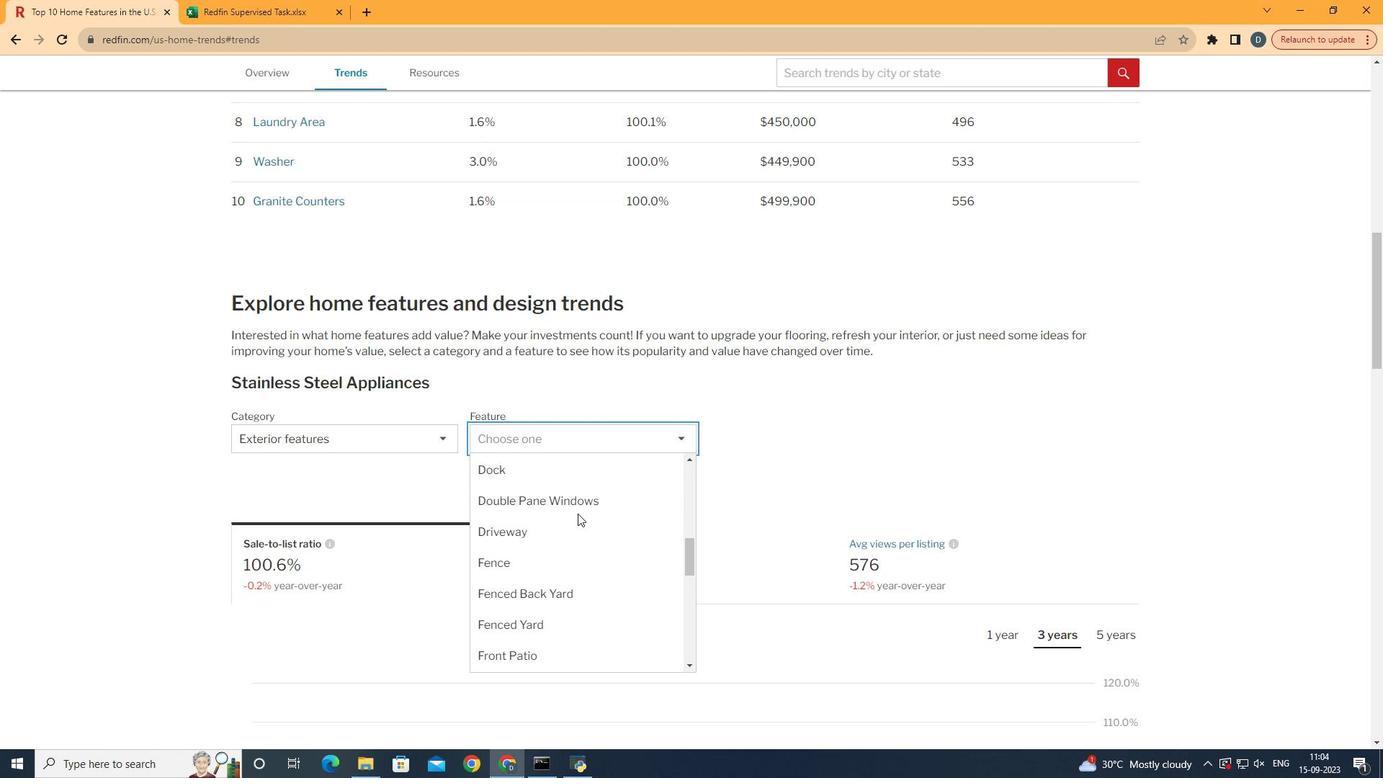 
Action: Mouse scrolled (588, 524) with delta (0, 0)
Screenshot: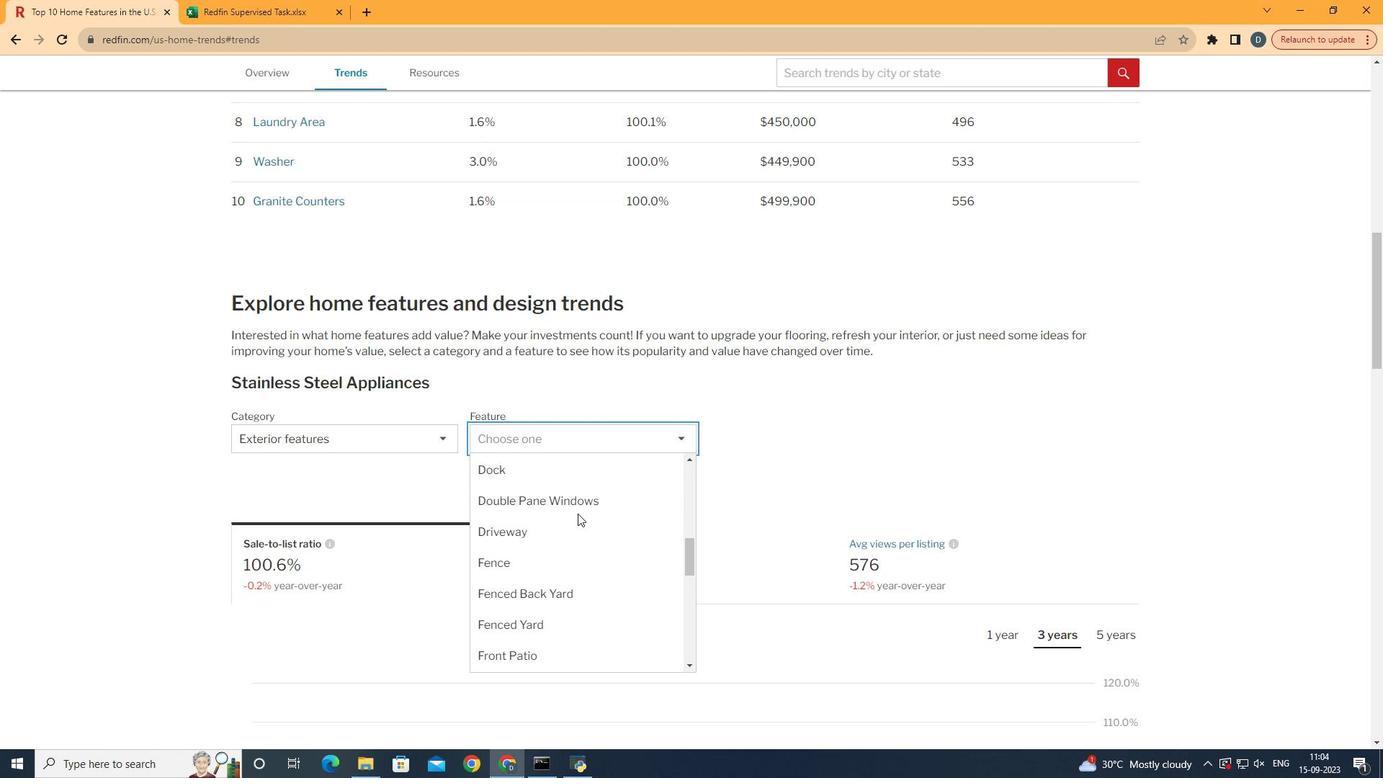
Action: Mouse scrolled (588, 524) with delta (0, 0)
Screenshot: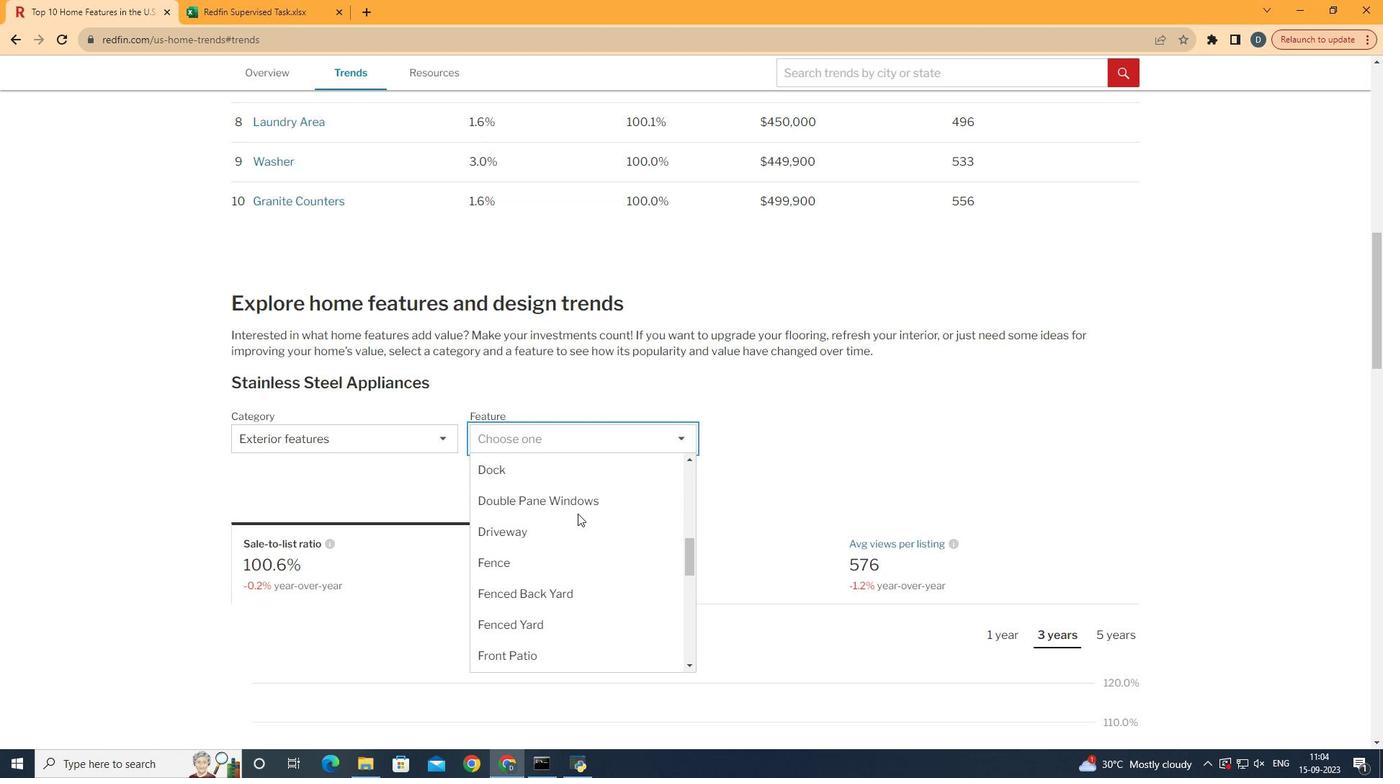 
Action: Mouse scrolled (588, 524) with delta (0, 0)
Screenshot: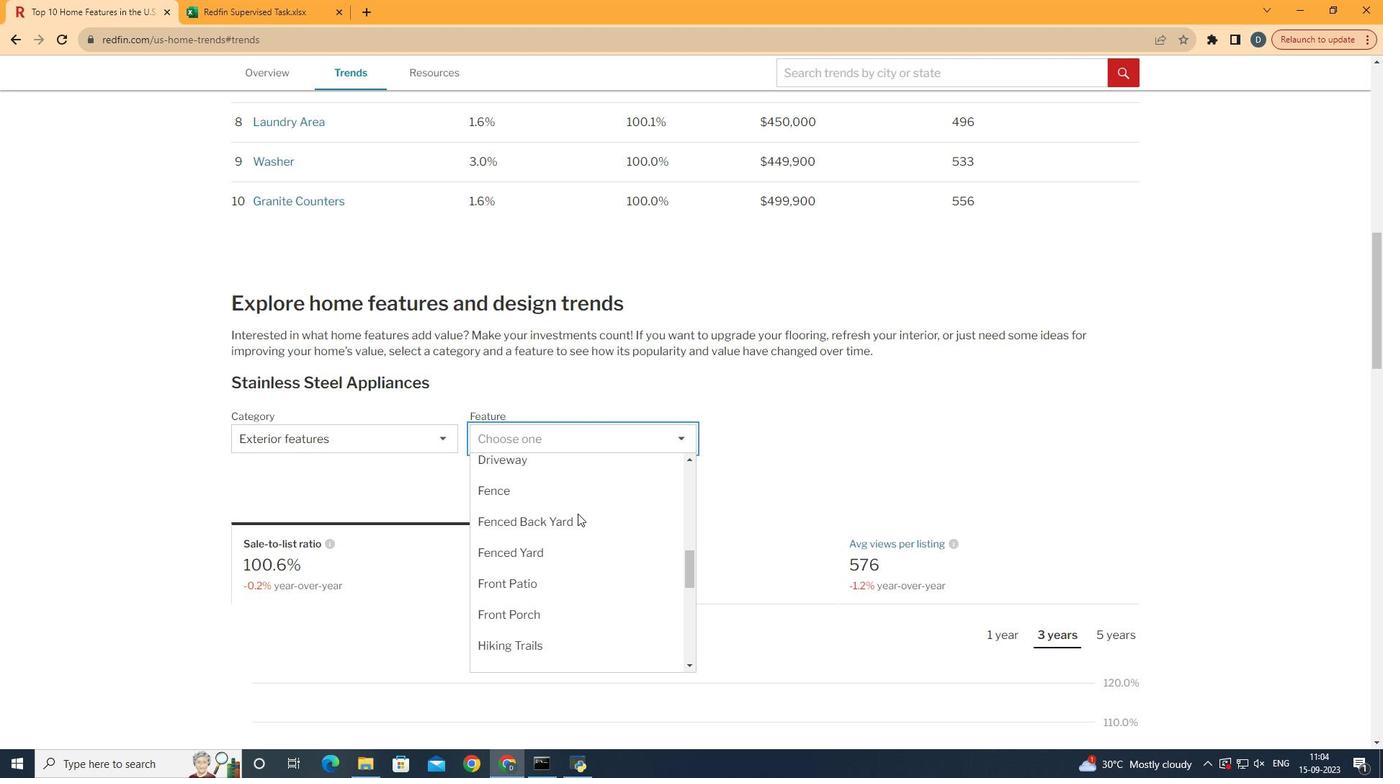
Action: Mouse scrolled (588, 524) with delta (0, 0)
Screenshot: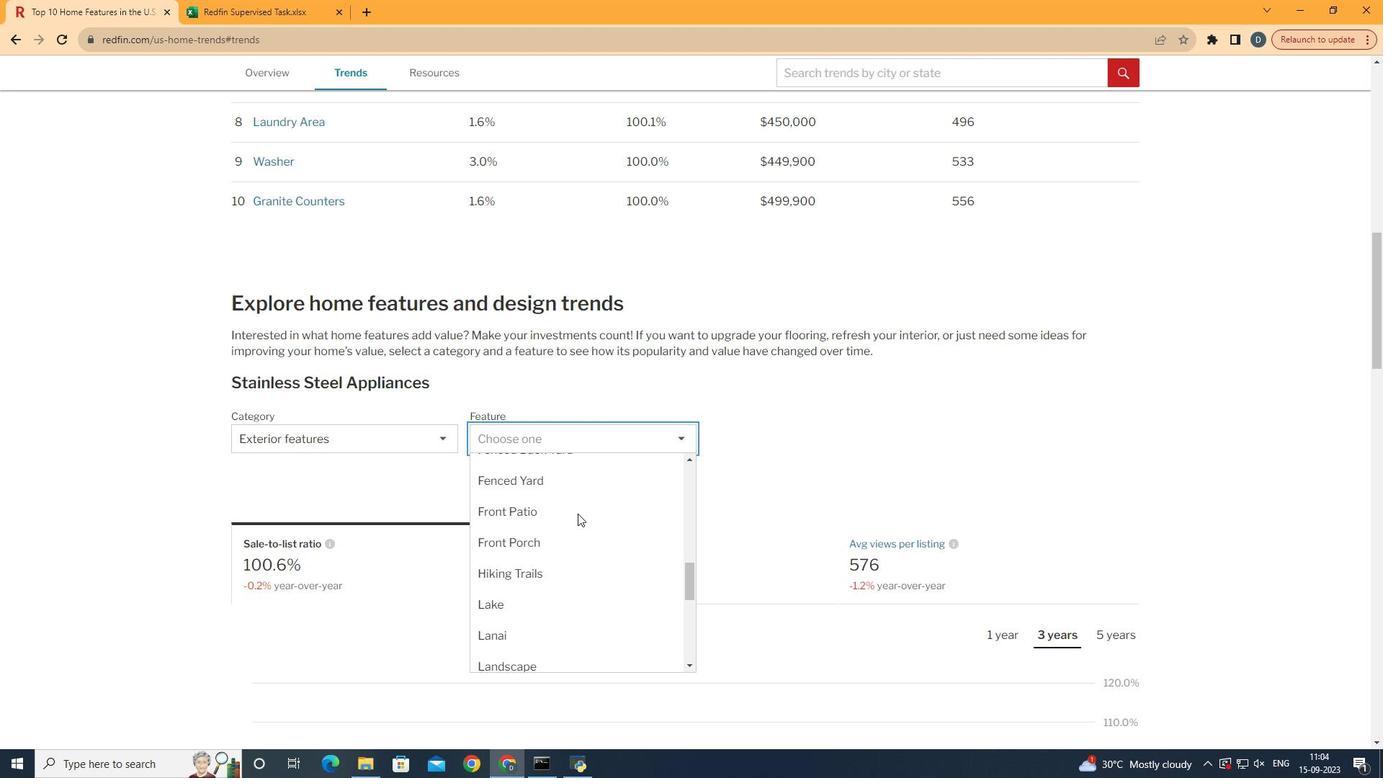
Action: Mouse moved to (595, 557)
Screenshot: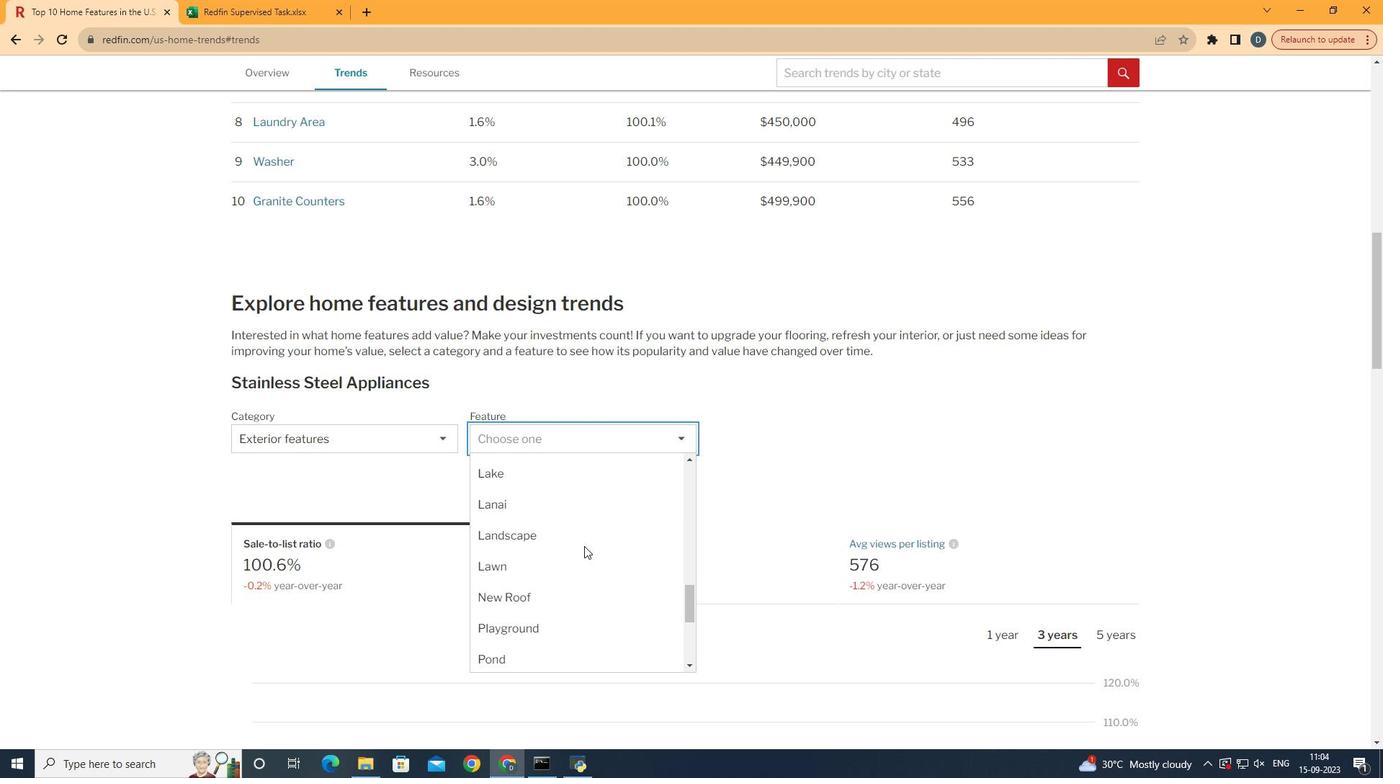 
Action: Mouse scrolled (595, 556) with delta (0, 0)
Screenshot: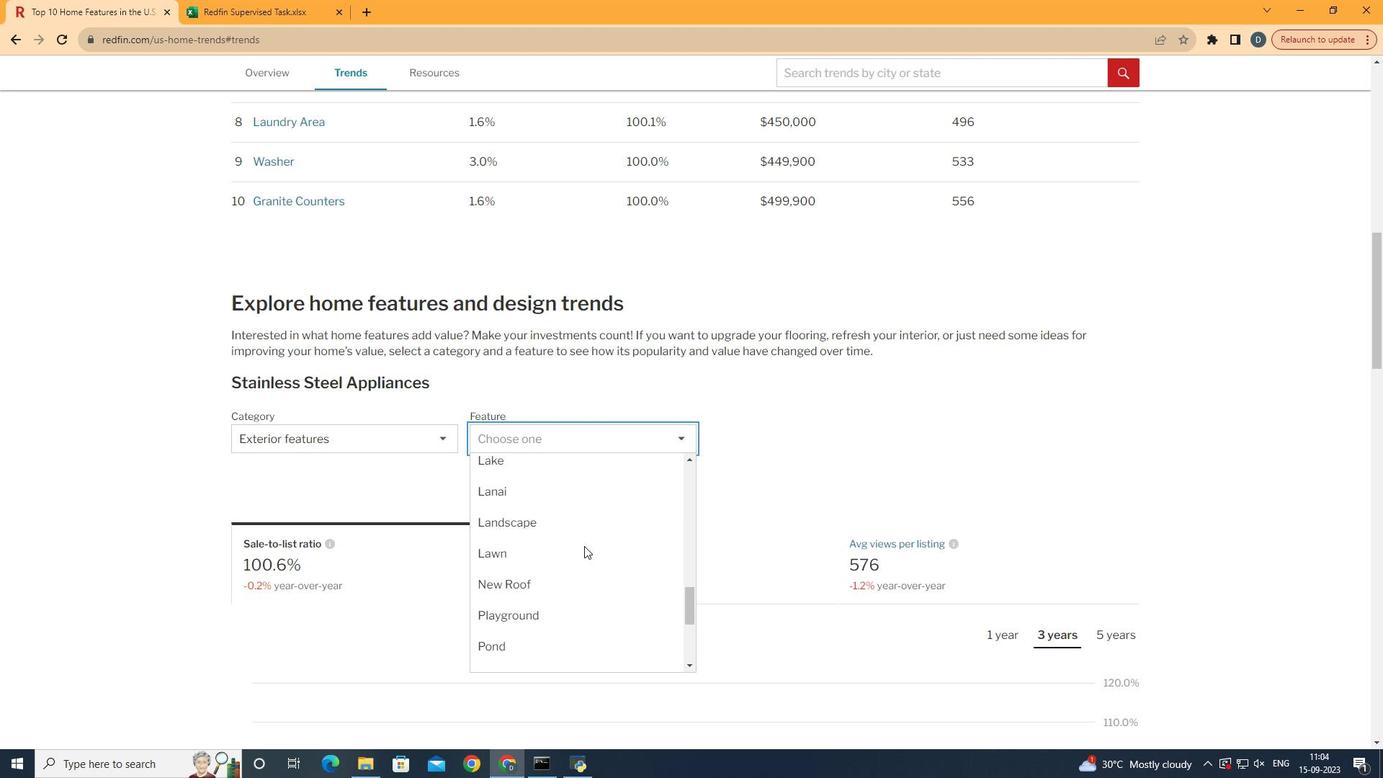 
Action: Mouse scrolled (595, 556) with delta (0, 0)
Screenshot: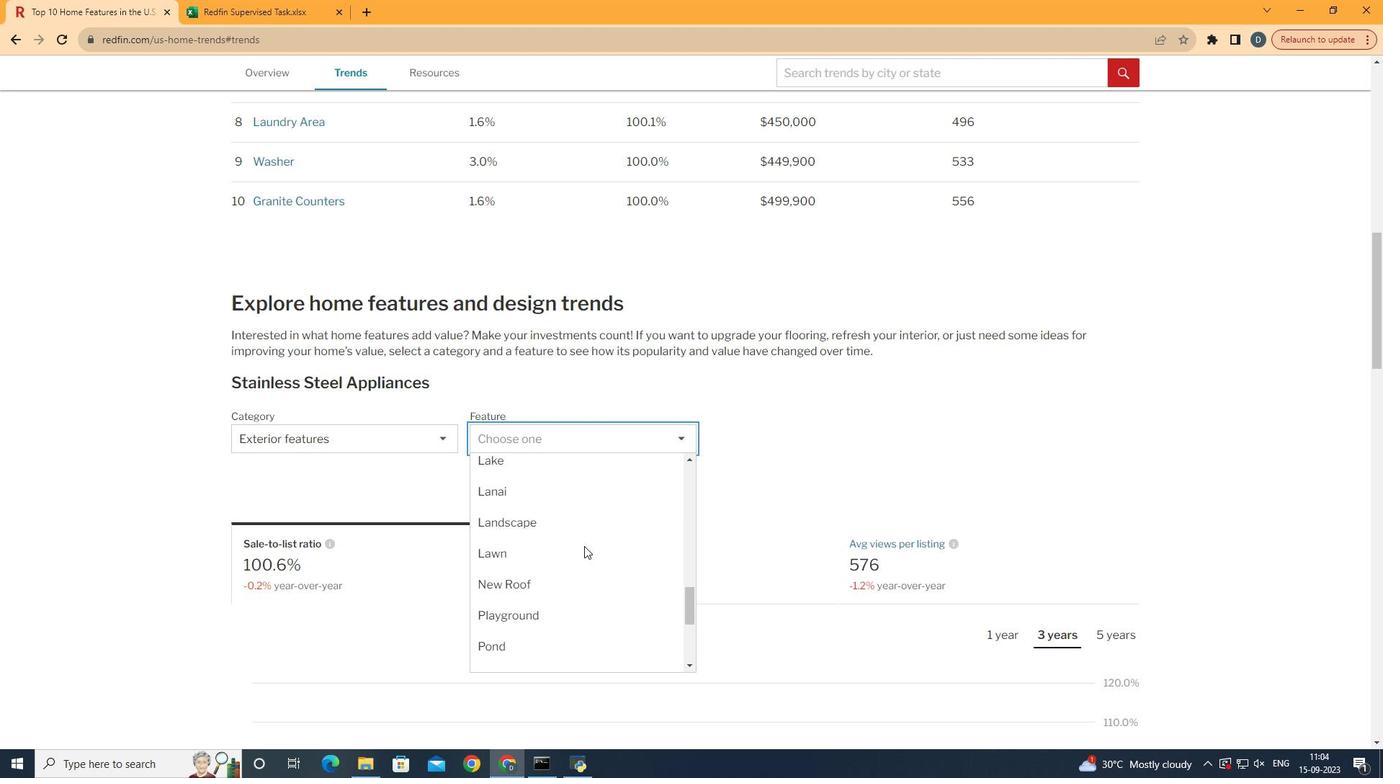 
Action: Mouse scrolled (595, 557) with delta (0, 0)
Screenshot: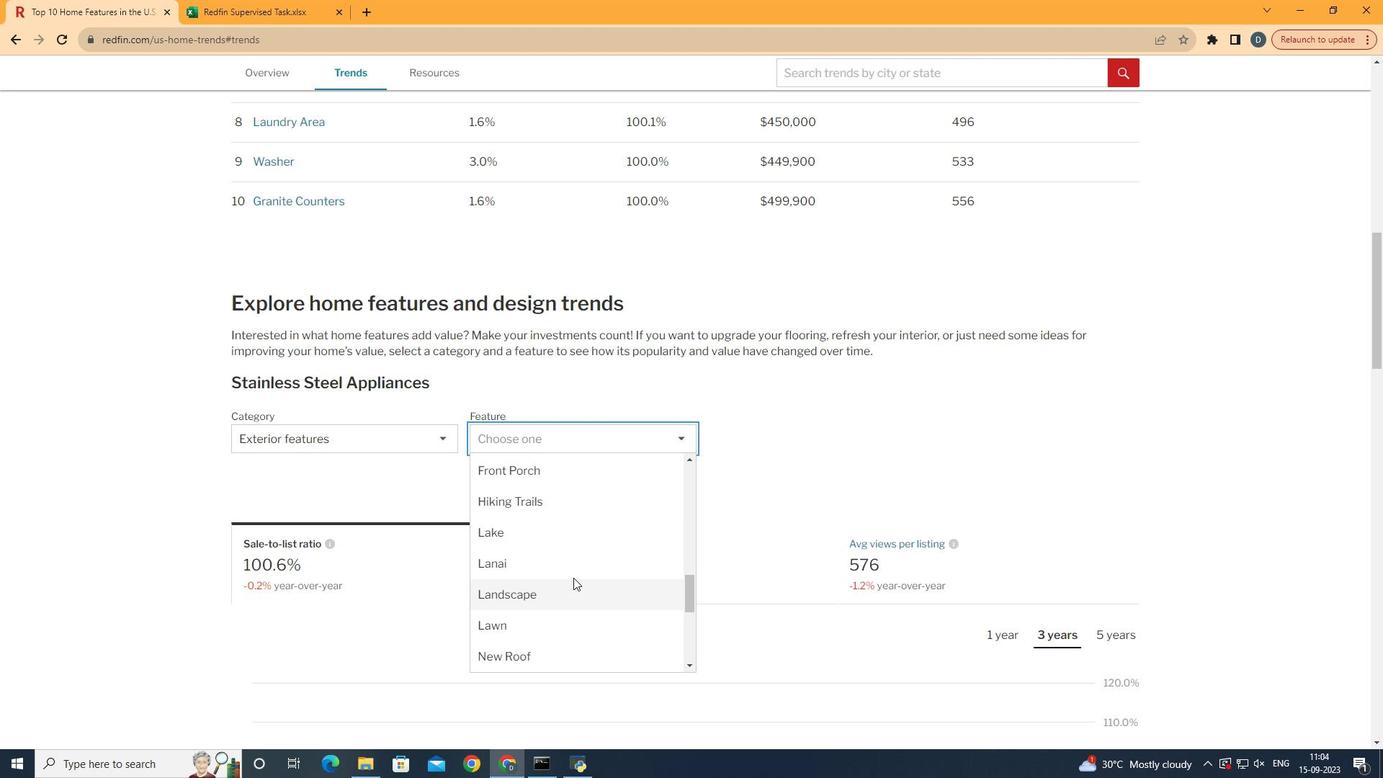 
Action: Mouse moved to (583, 590)
Screenshot: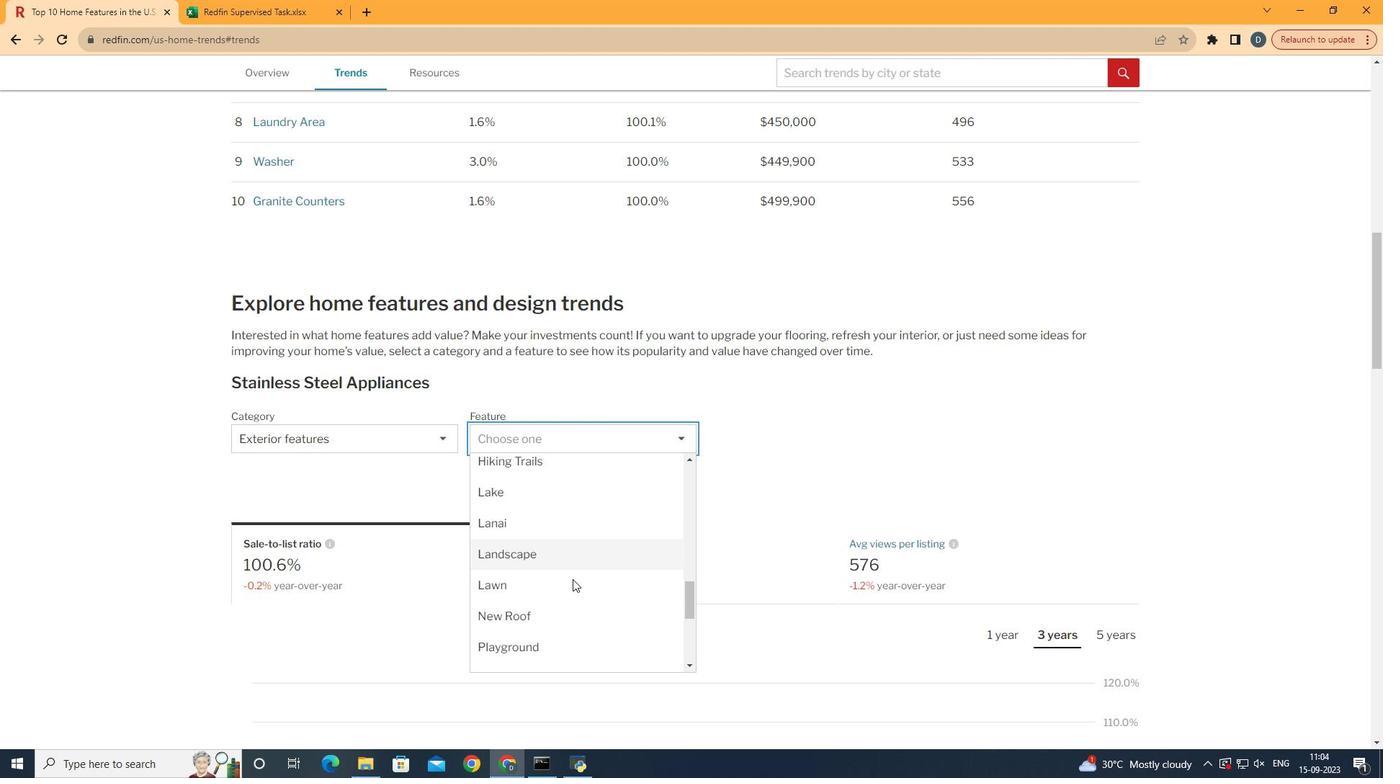 
Action: Mouse scrolled (583, 589) with delta (0, 0)
Screenshot: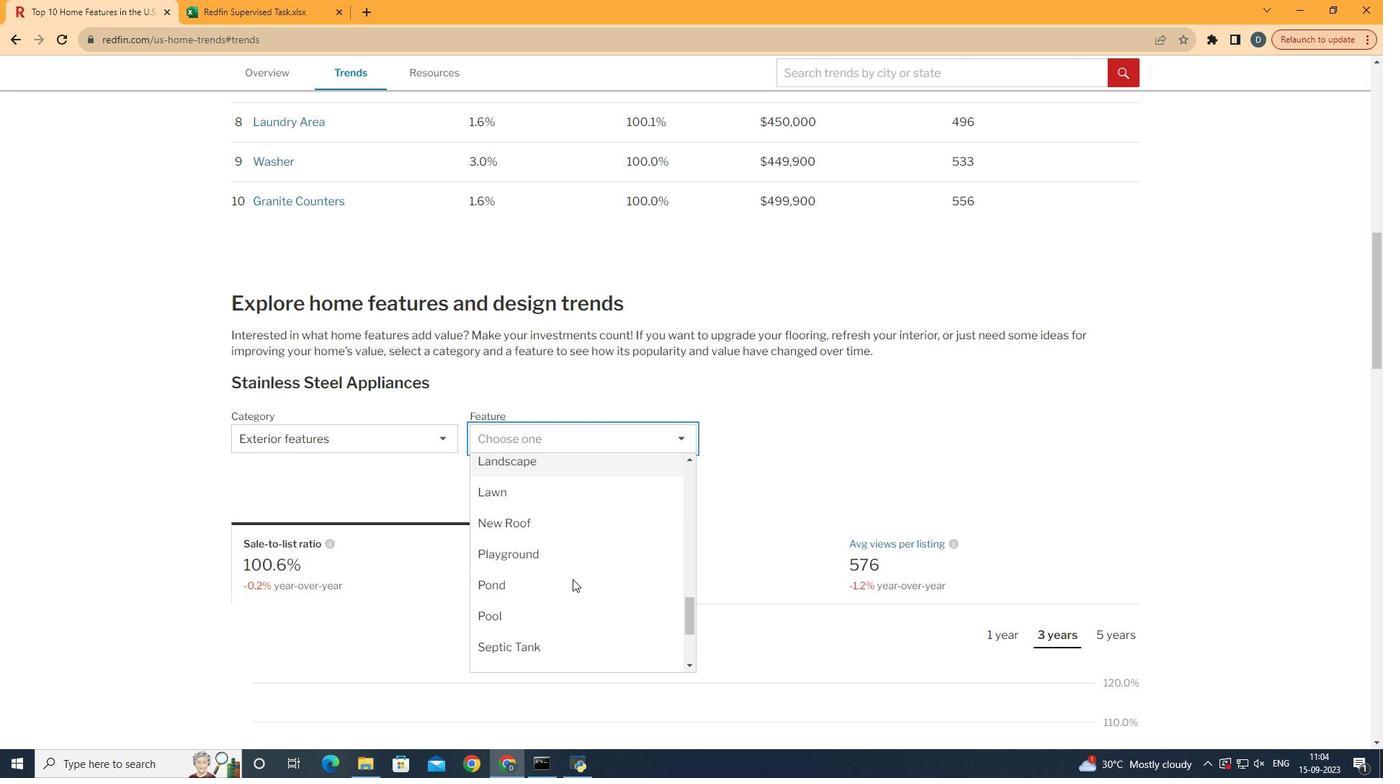 
Action: Mouse scrolled (583, 589) with delta (0, 0)
Screenshot: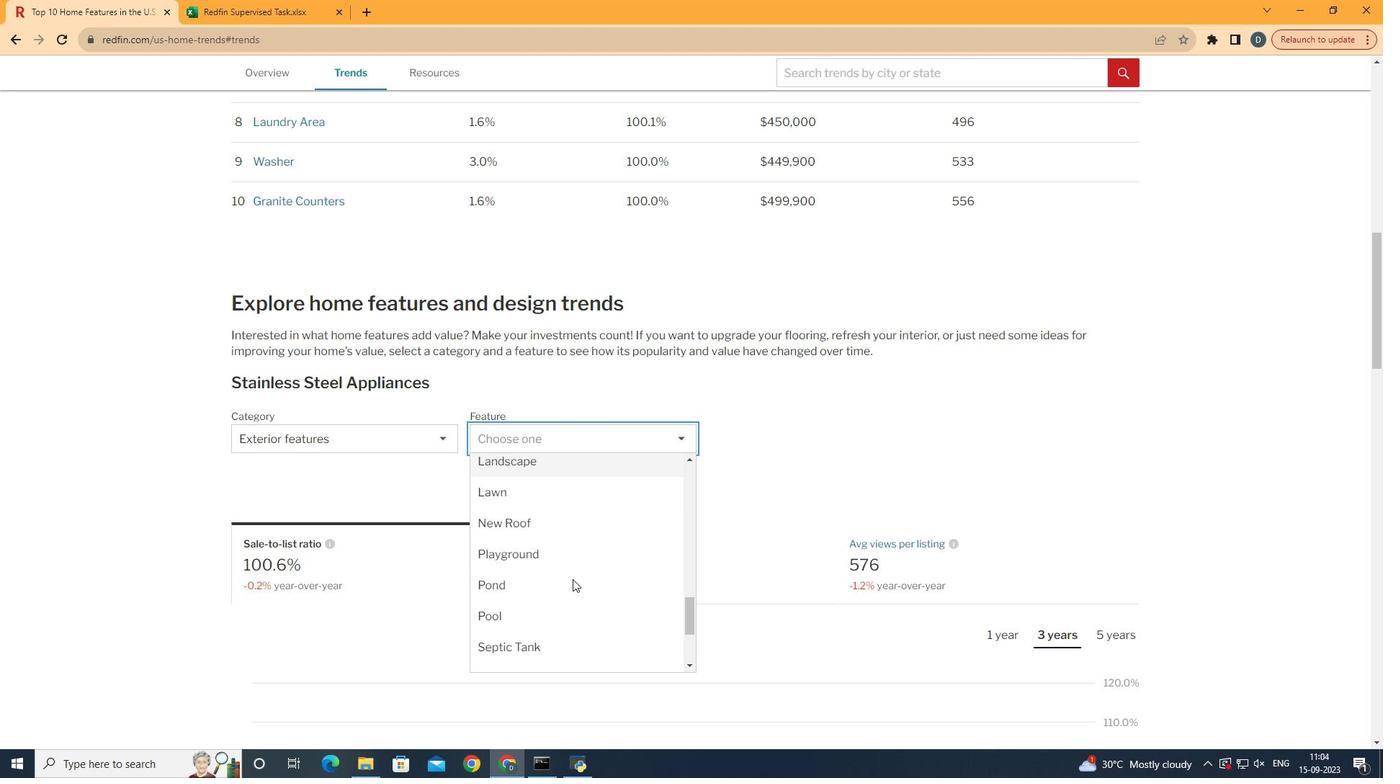 
Action: Mouse scrolled (583, 591) with delta (0, 0)
Screenshot: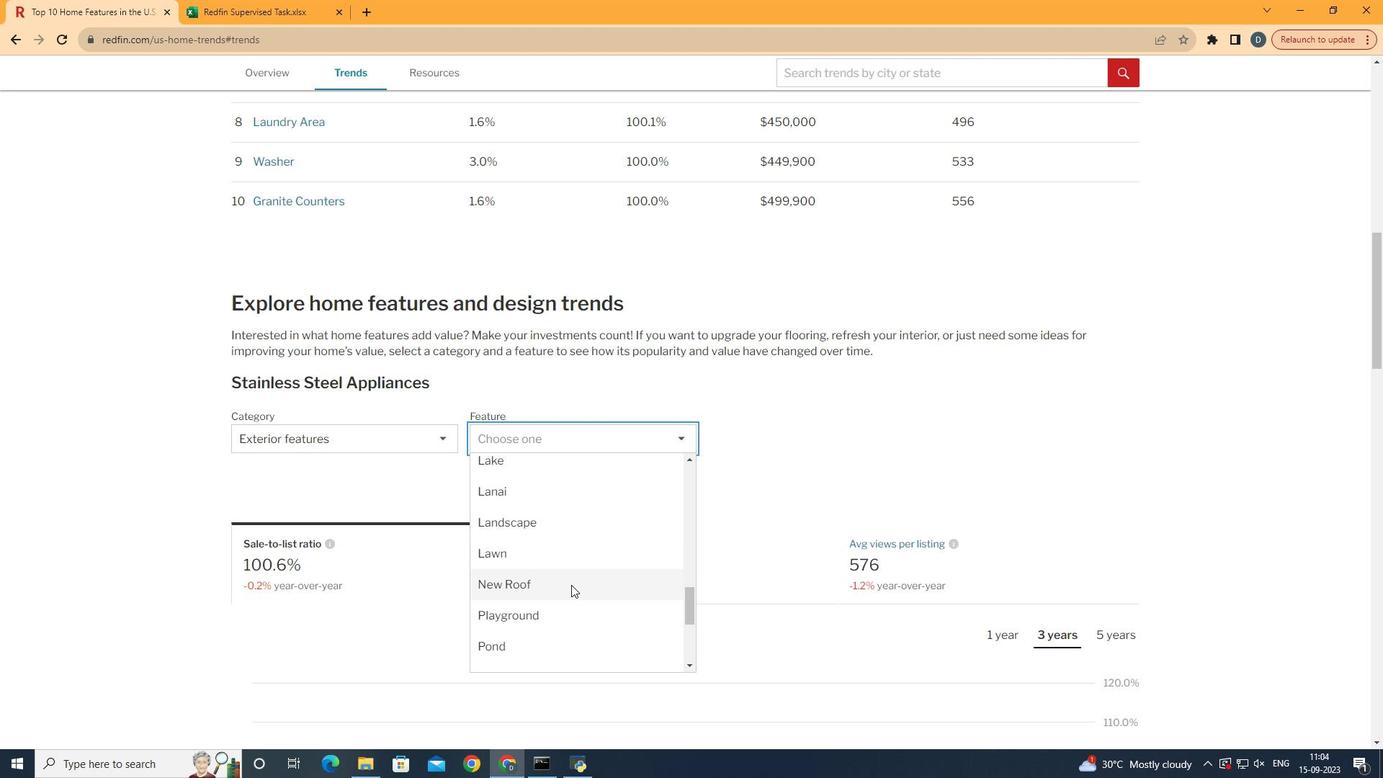 
Action: Mouse moved to (554, 657)
Screenshot: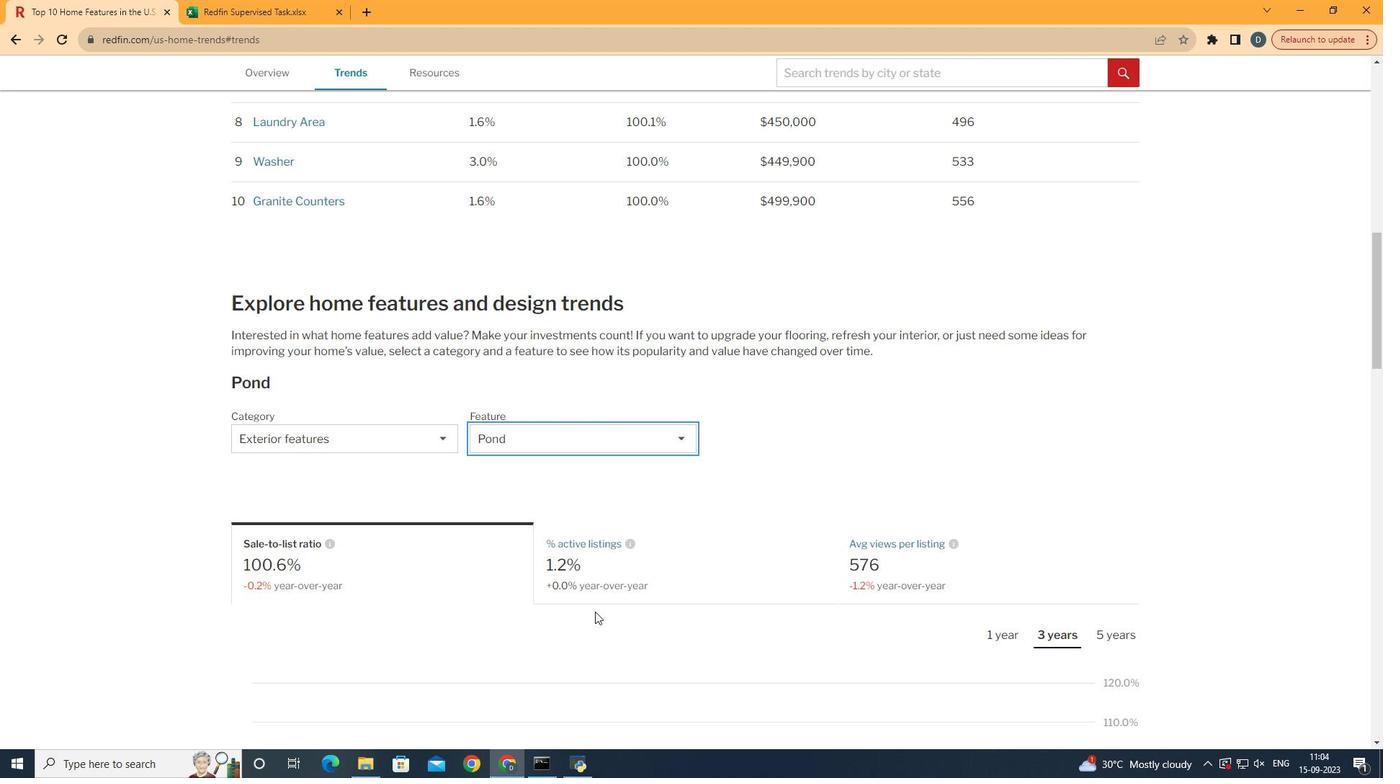 
Action: Mouse pressed left at (554, 657)
Screenshot: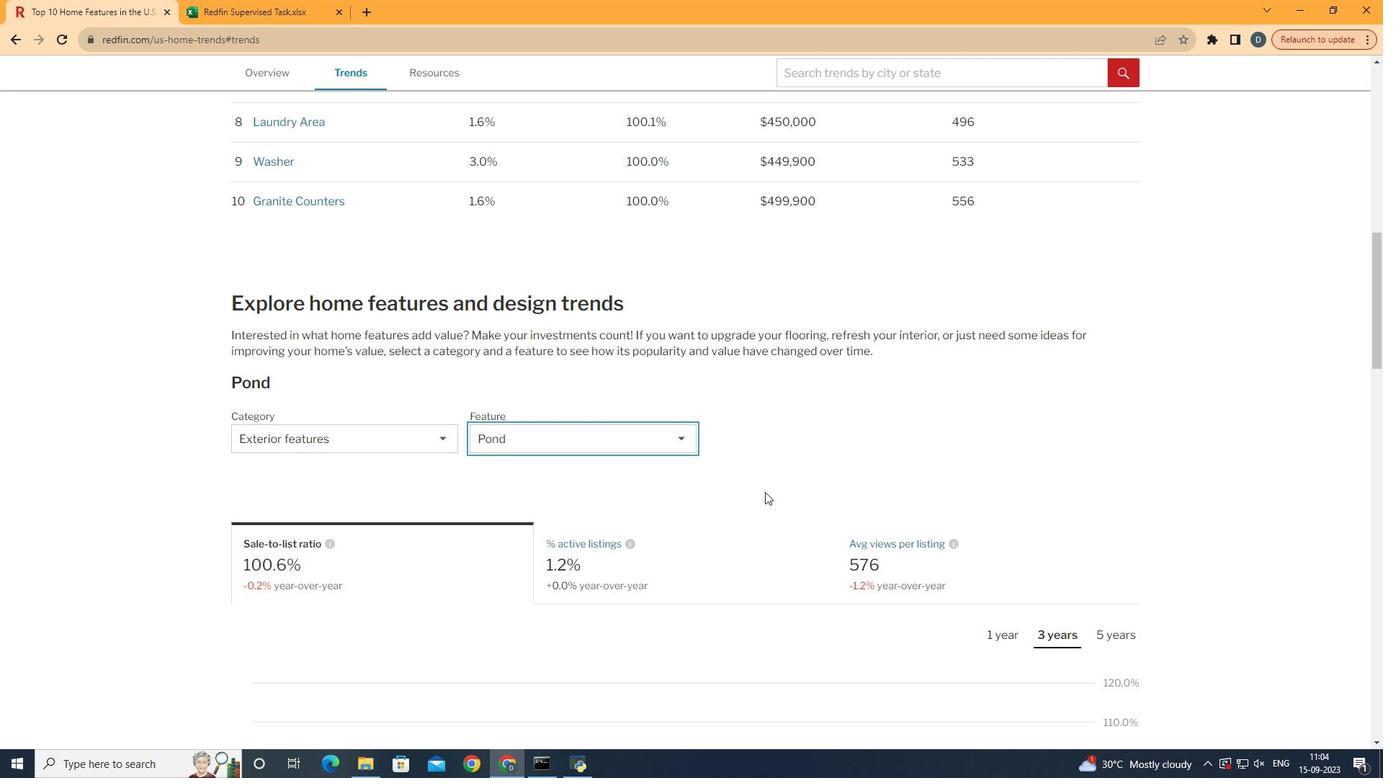
Action: Mouse moved to (783, 497)
Screenshot: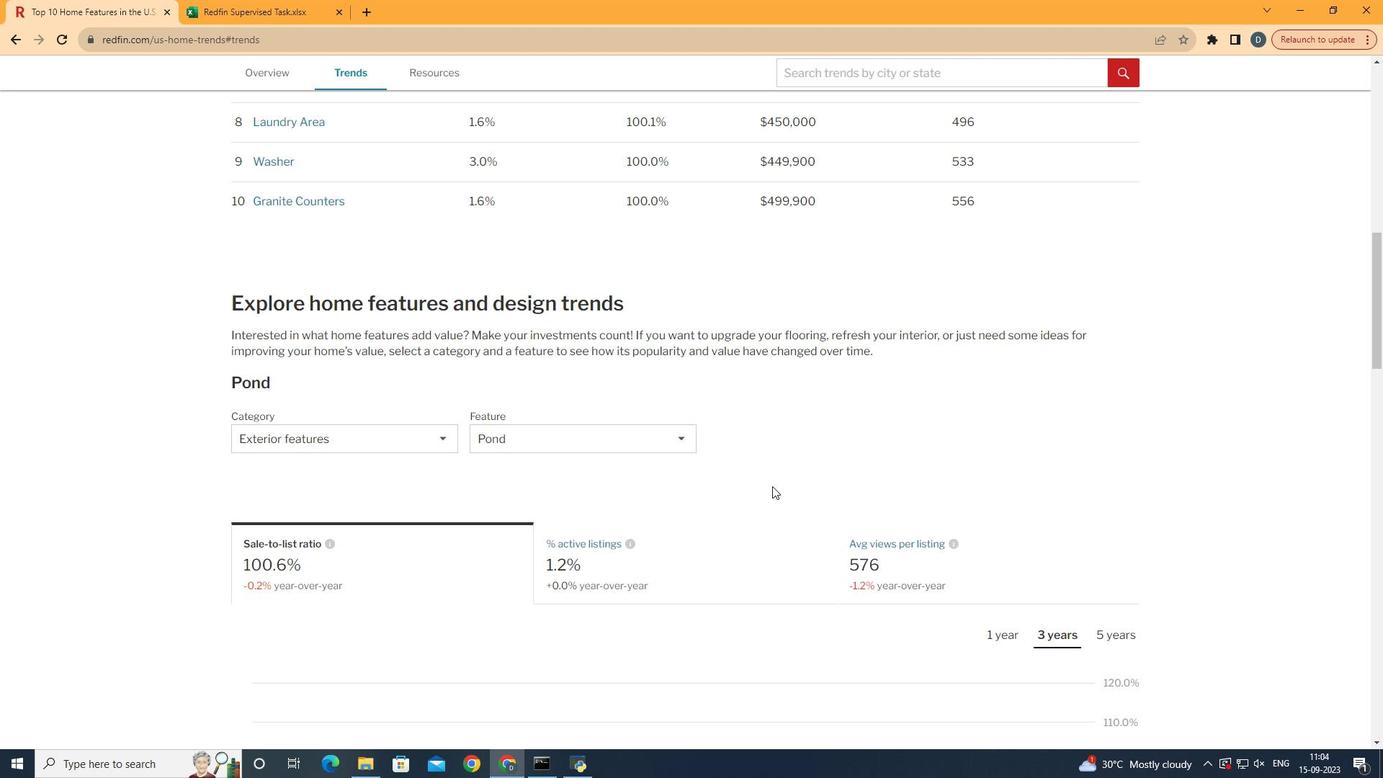 
Action: Mouse pressed left at (783, 497)
Screenshot: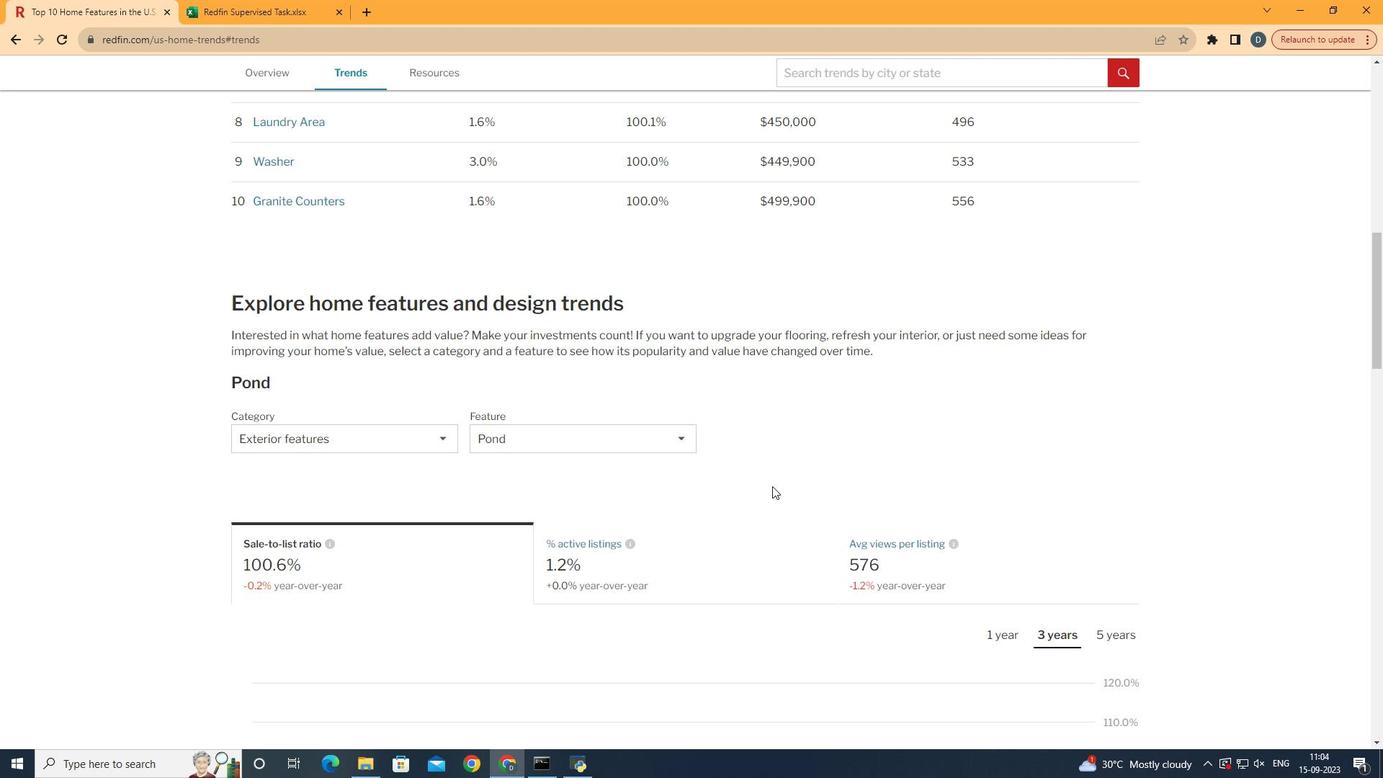 
Action: Mouse scrolled (783, 496) with delta (0, 0)
Screenshot: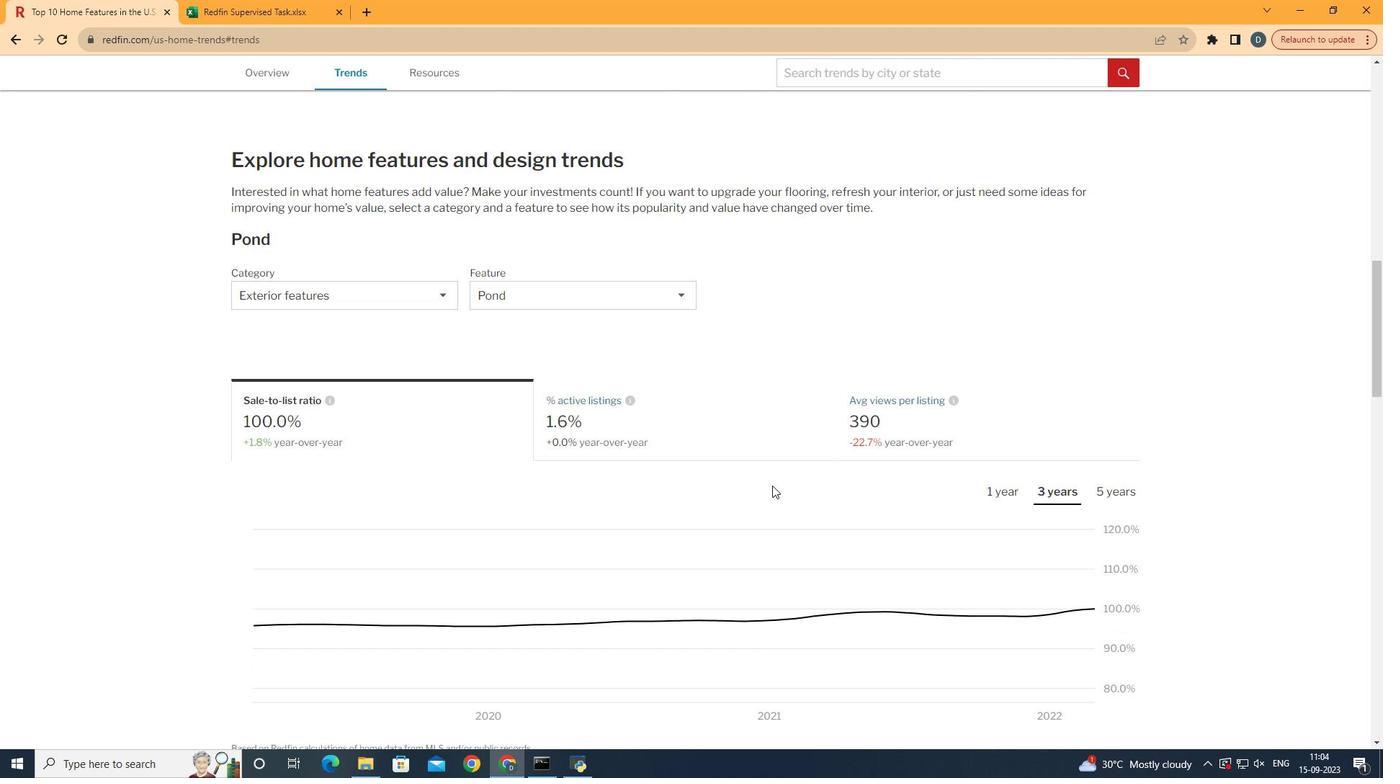 
Action: Mouse scrolled (783, 496) with delta (0, 0)
Screenshot: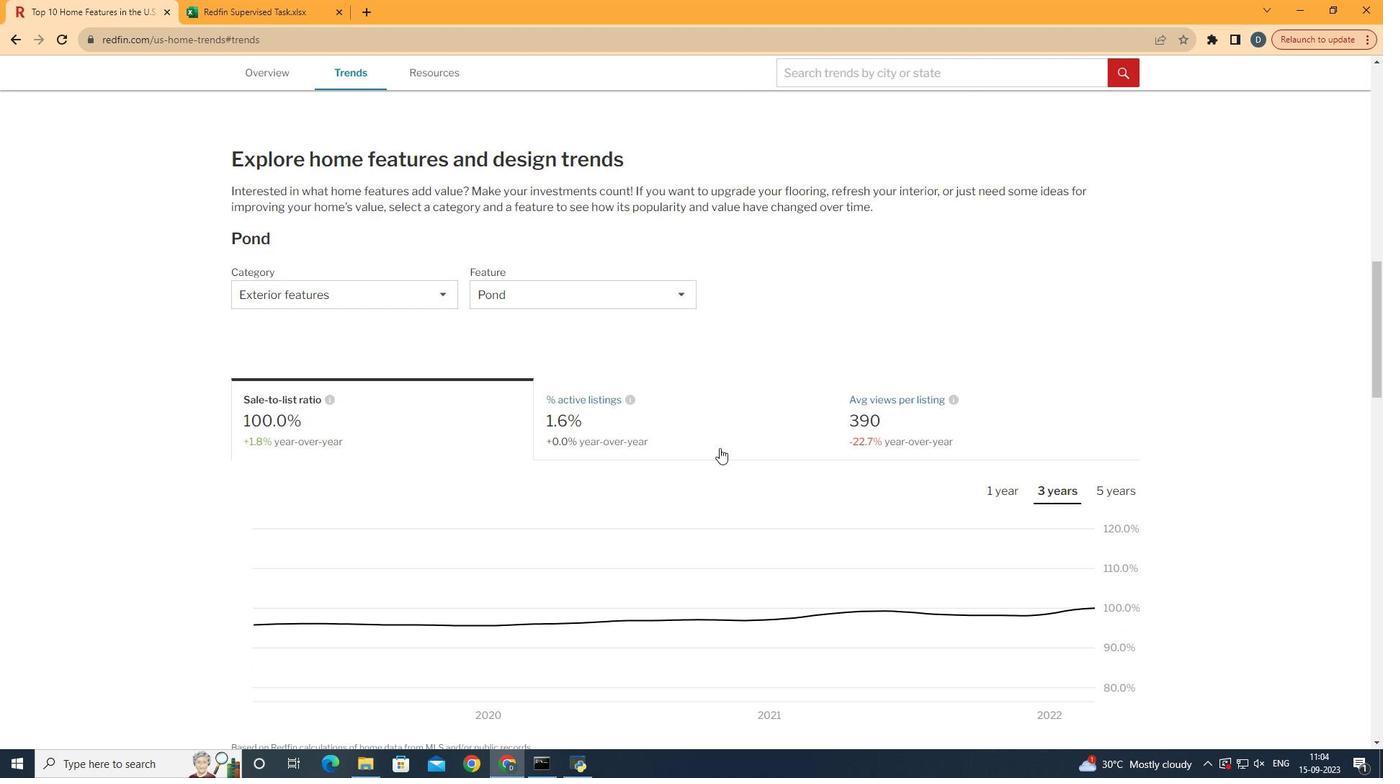 
Action: Mouse moved to (784, 414)
Screenshot: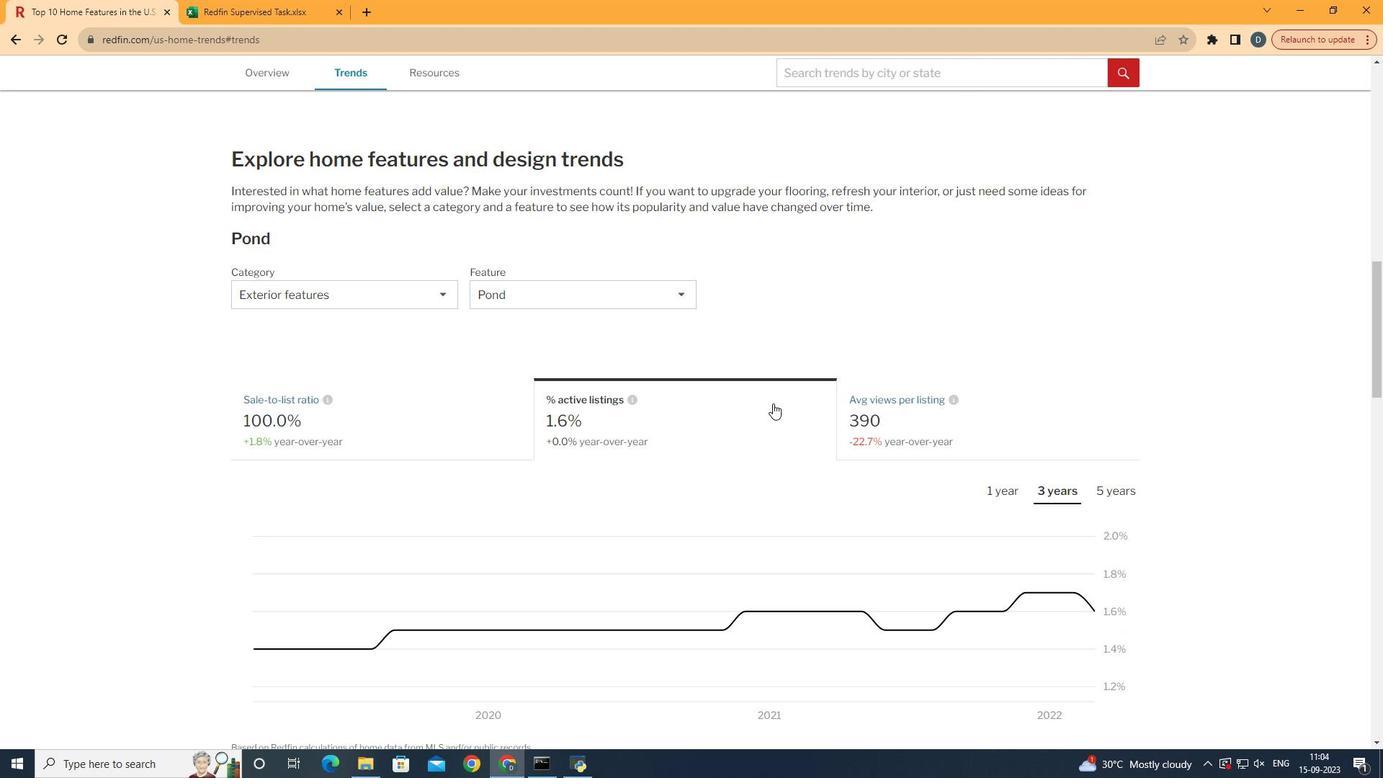 
Action: Mouse pressed left at (784, 414)
Screenshot: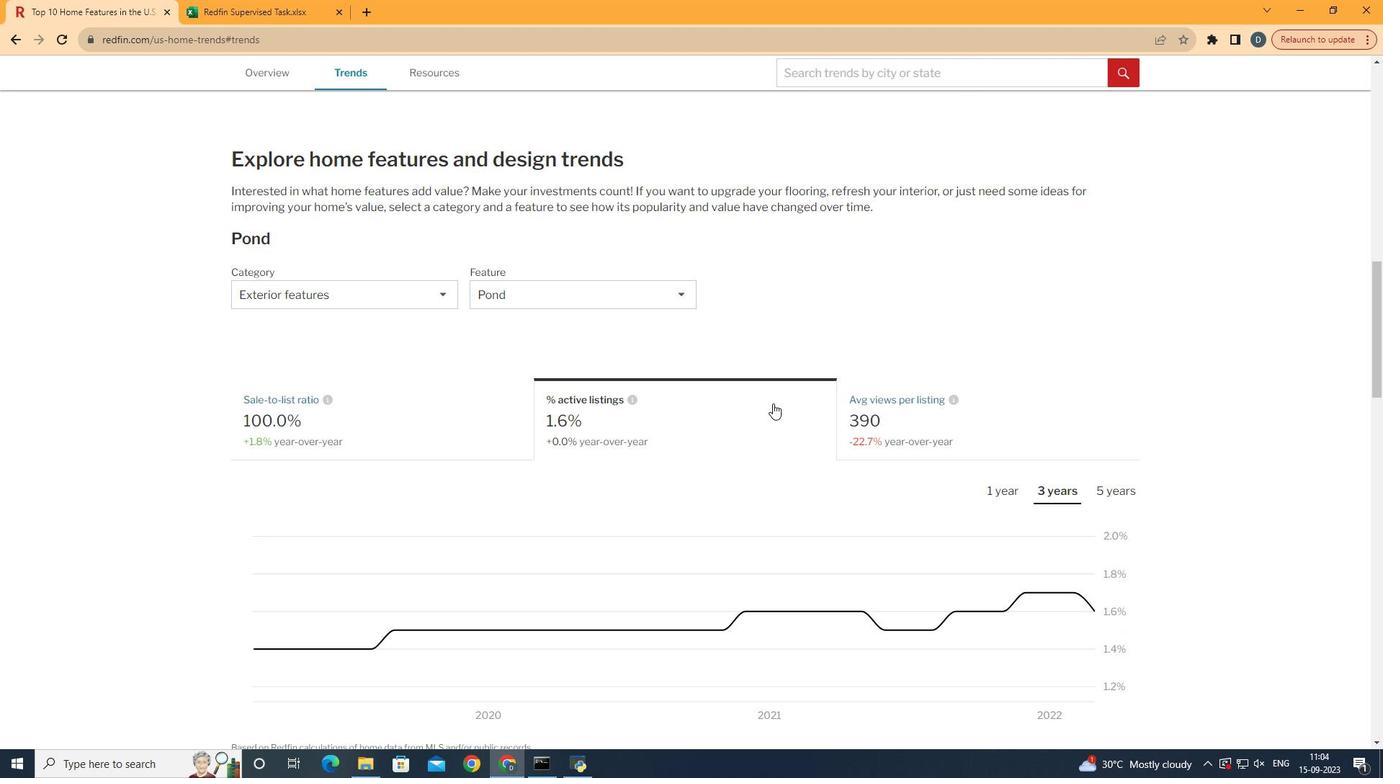 
Action: Mouse moved to (784, 415)
Screenshot: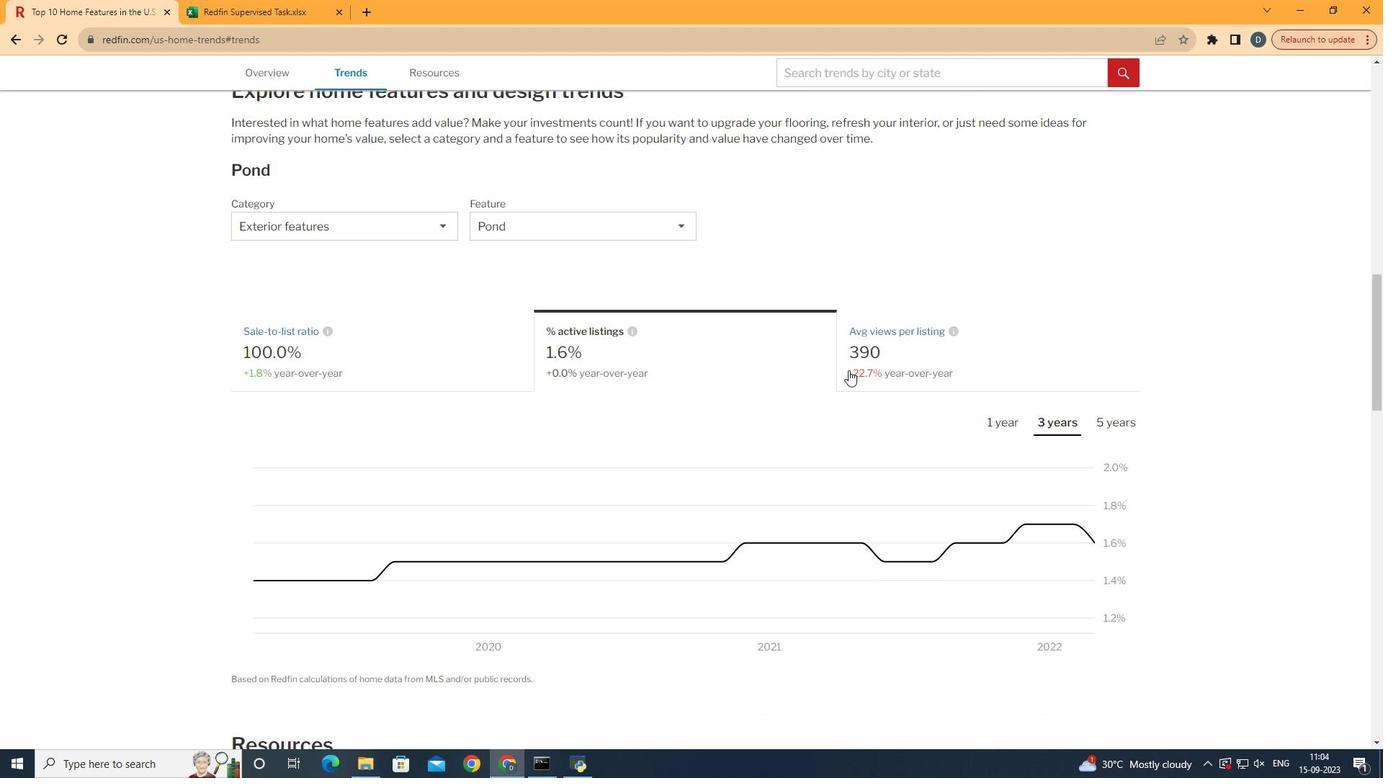 
Action: Mouse scrolled (784, 414) with delta (0, 0)
Screenshot: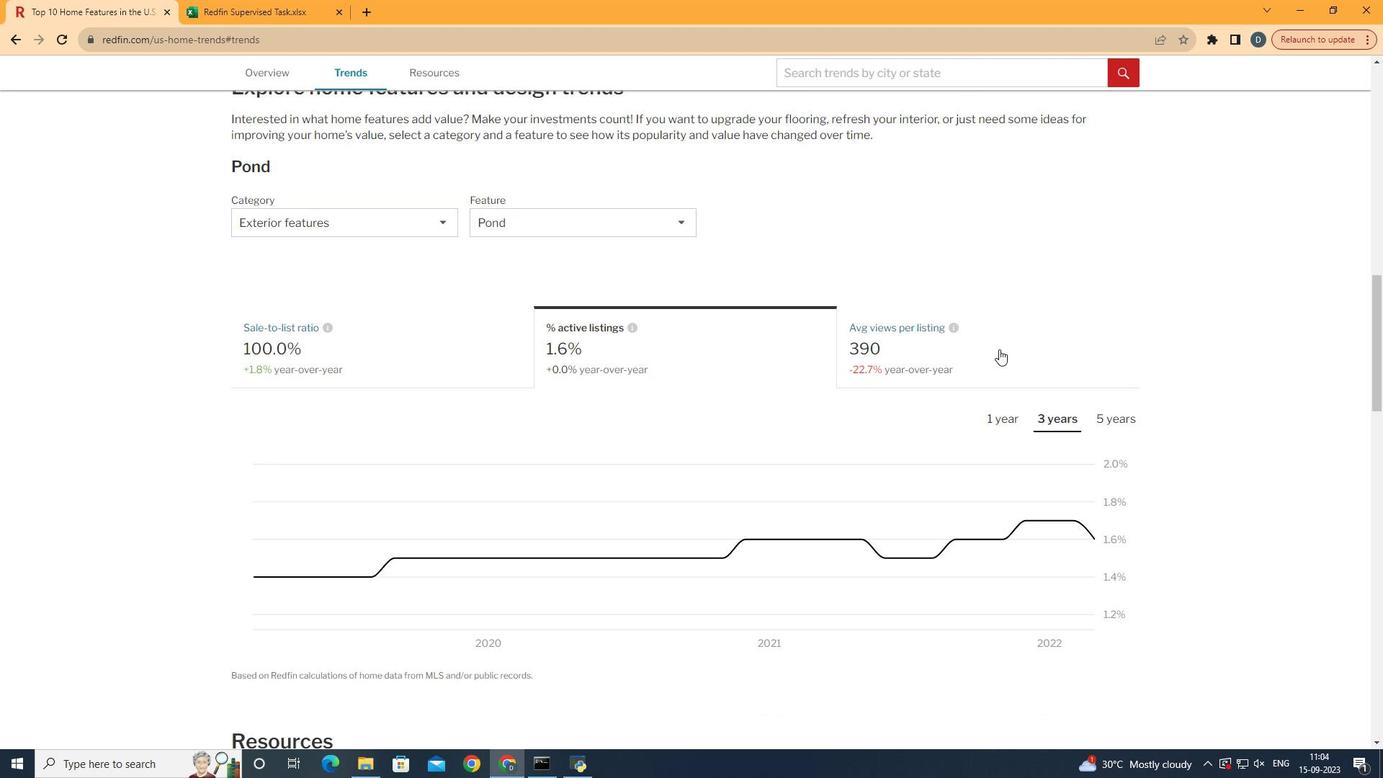 
Action: Mouse moved to (1020, 430)
Screenshot: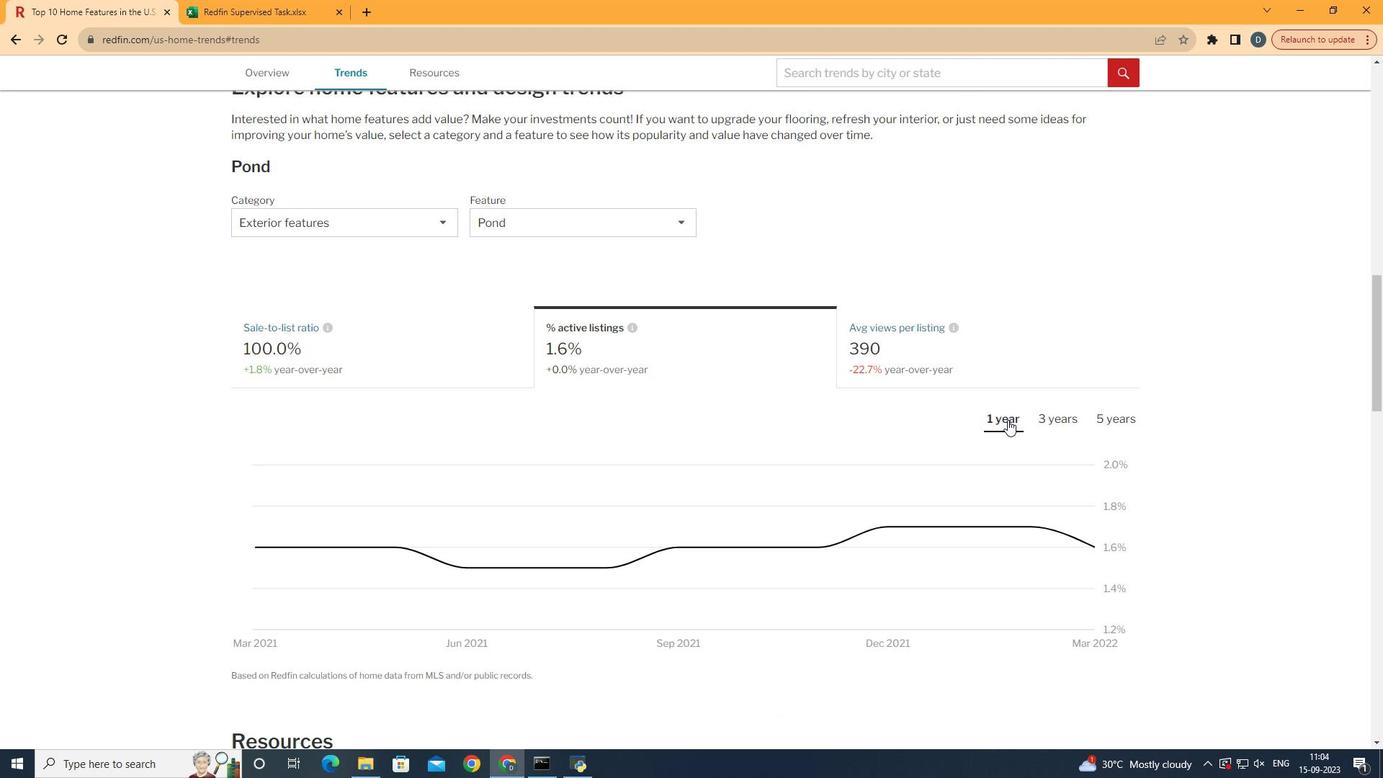 
Action: Mouse pressed left at (1020, 430)
Screenshot: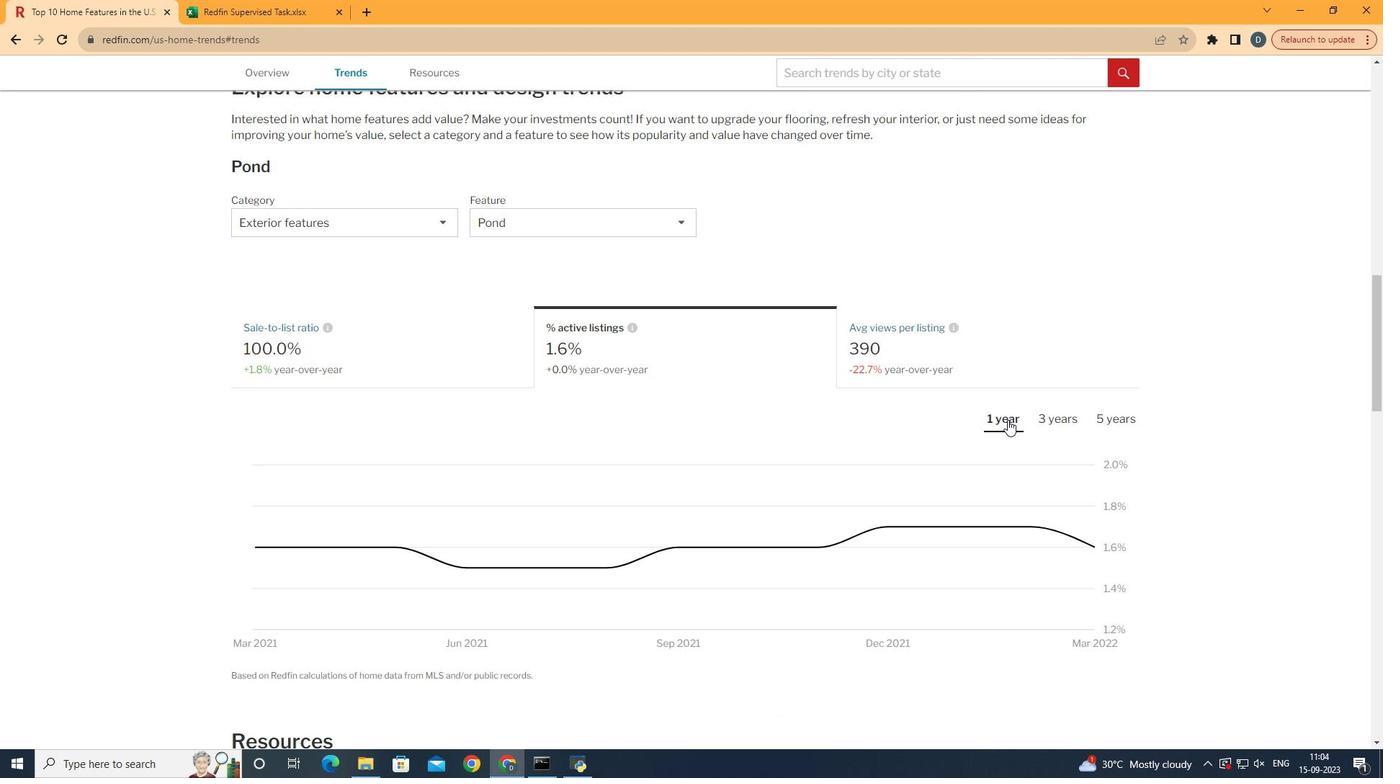 
Action: Mouse moved to (1019, 431)
Screenshot: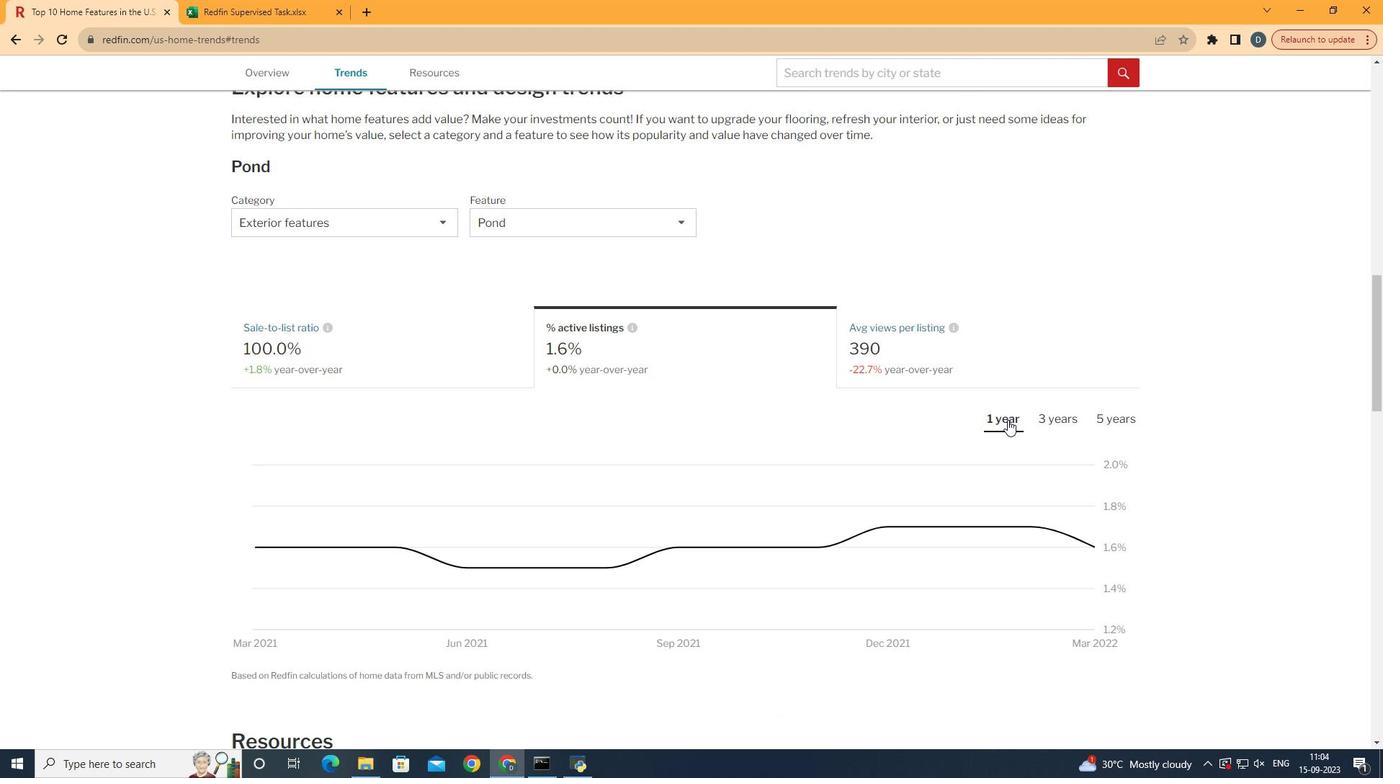 
